 Task: Look for space in Rolândia, Brazil from 9th June, 2023 to 16th June, 2023 for 2 adults in price range Rs.8000 to Rs.16000. Place can be entire place with 2 bedrooms having 2 beds and 1 bathroom. Property type can be flat. Booking option can be shelf check-in. Required host language is Spanish.
Action: Mouse moved to (395, 76)
Screenshot: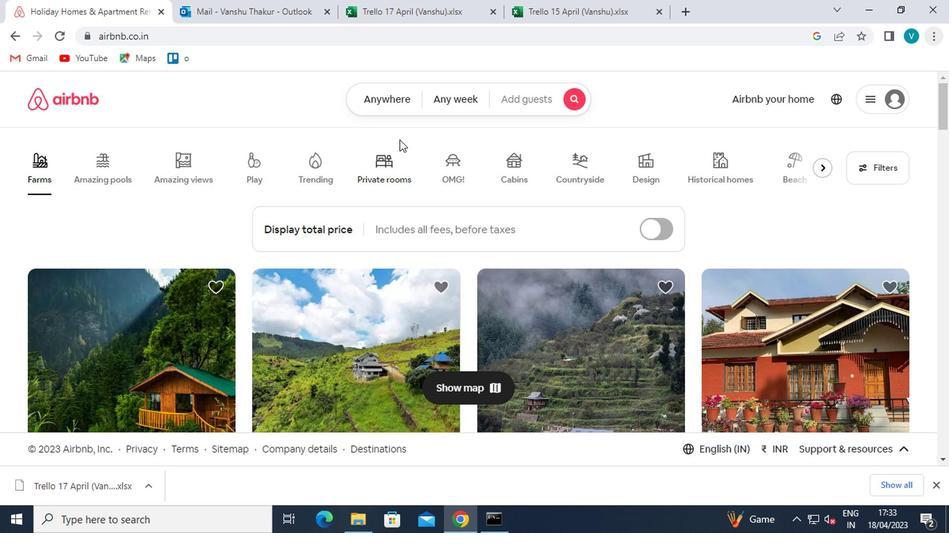 
Action: Mouse pressed left at (395, 76)
Screenshot: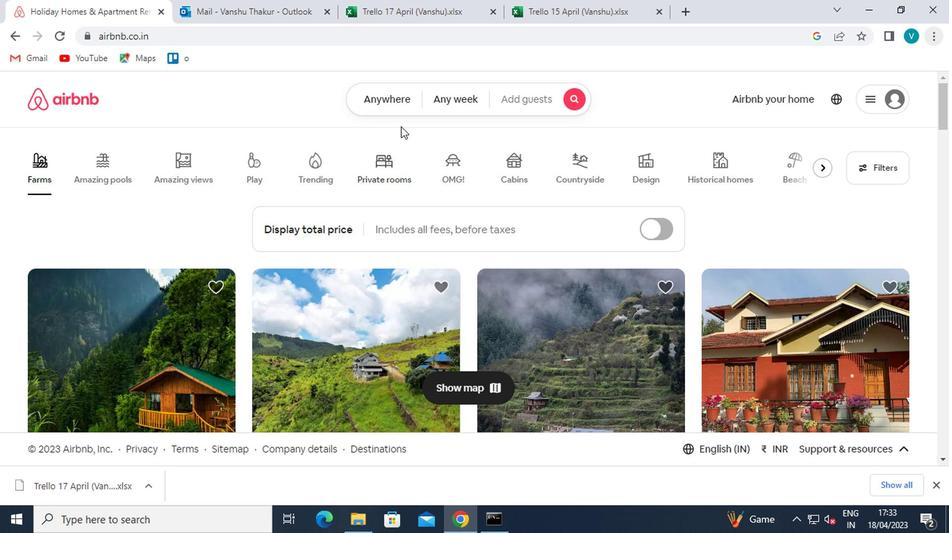 
Action: Mouse moved to (383, 95)
Screenshot: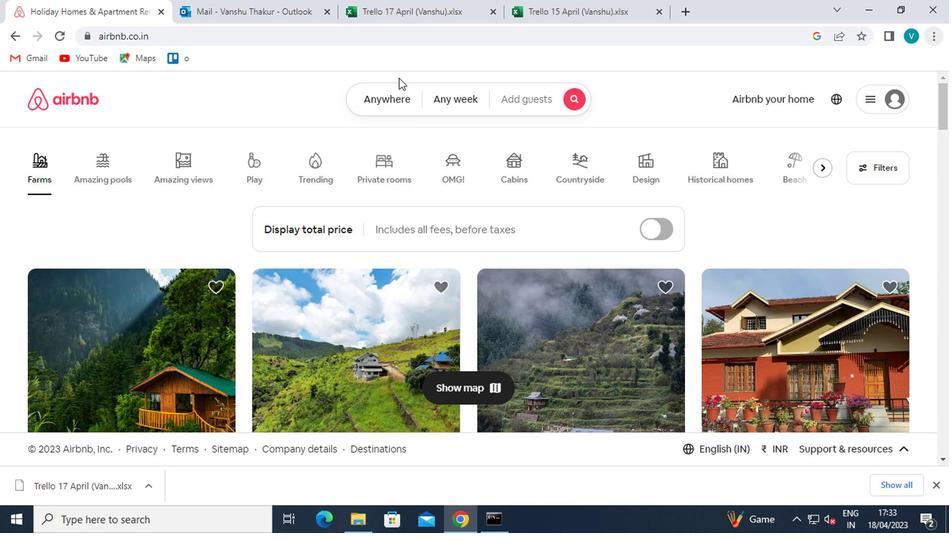
Action: Mouse pressed left at (383, 95)
Screenshot: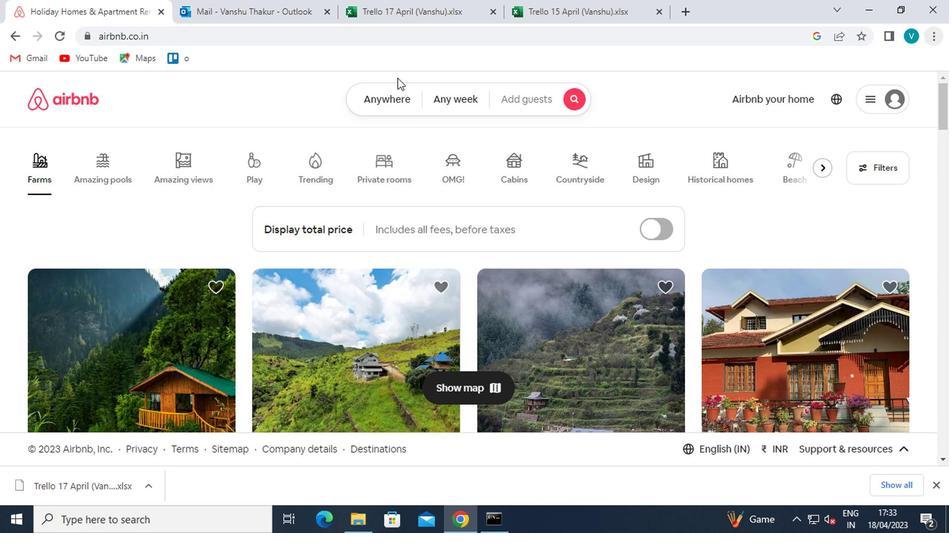 
Action: Mouse moved to (356, 153)
Screenshot: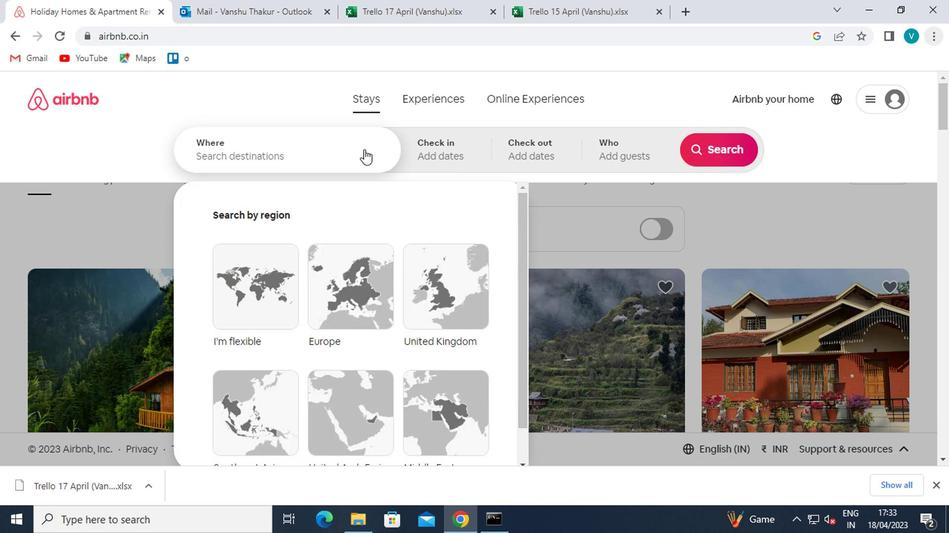 
Action: Mouse pressed left at (356, 153)
Screenshot: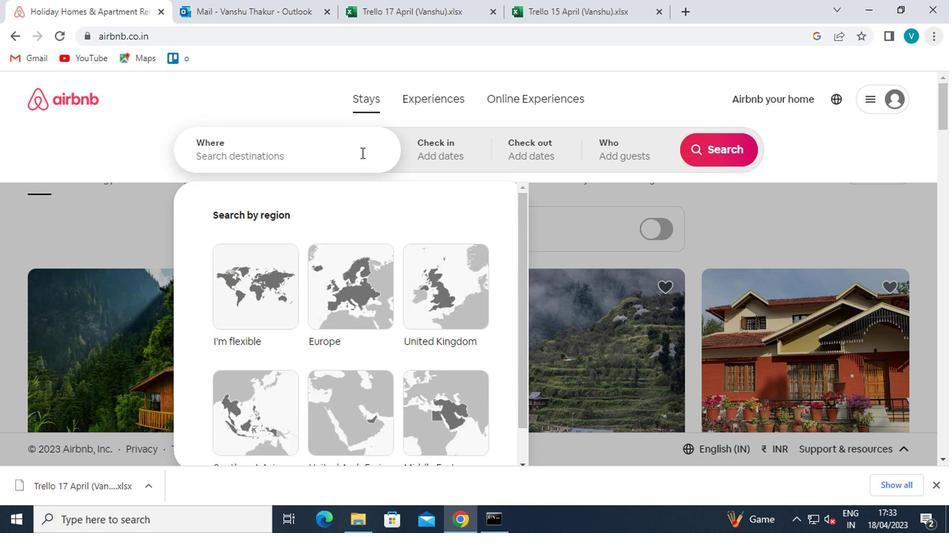 
Action: Key pressed <Key.shift>R
Screenshot: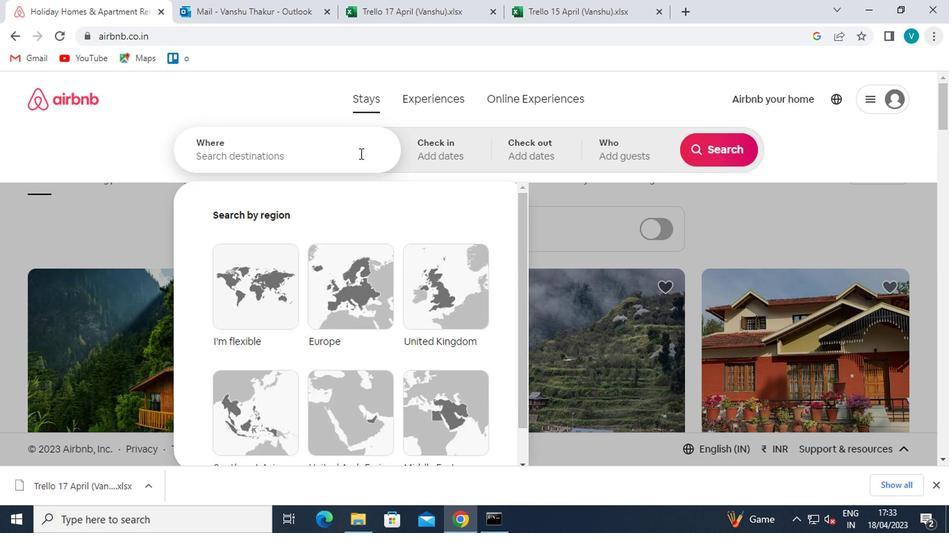 
Action: Mouse moved to (356, 153)
Screenshot: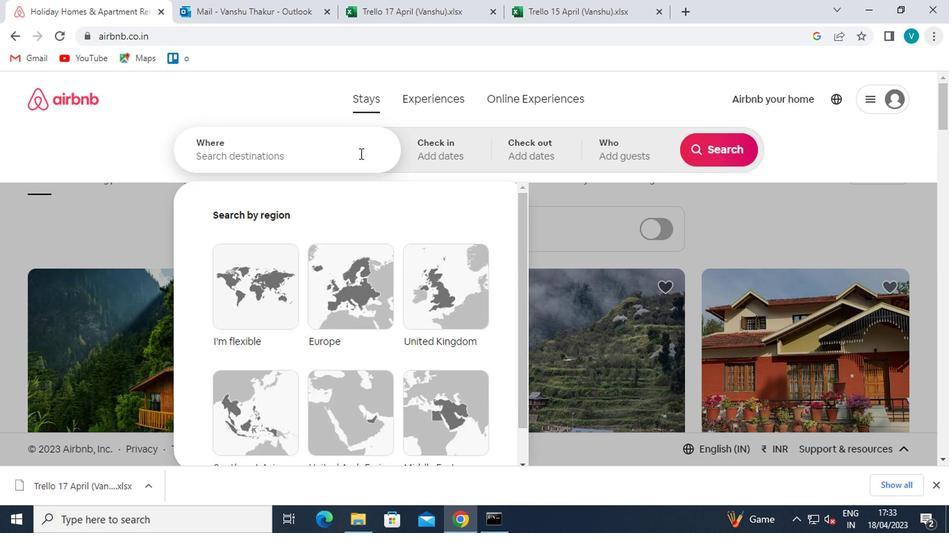
Action: Key pressed O
Screenshot: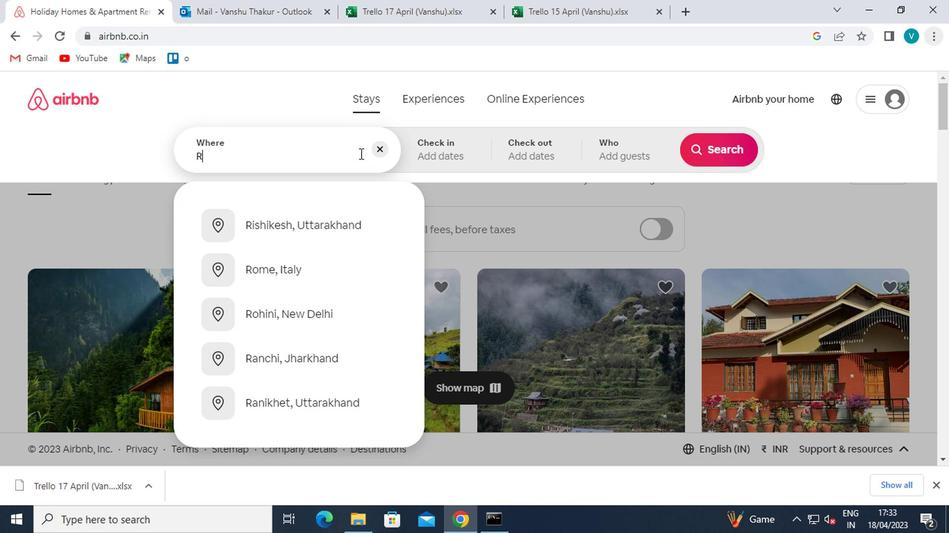 
Action: Mouse moved to (356, 153)
Screenshot: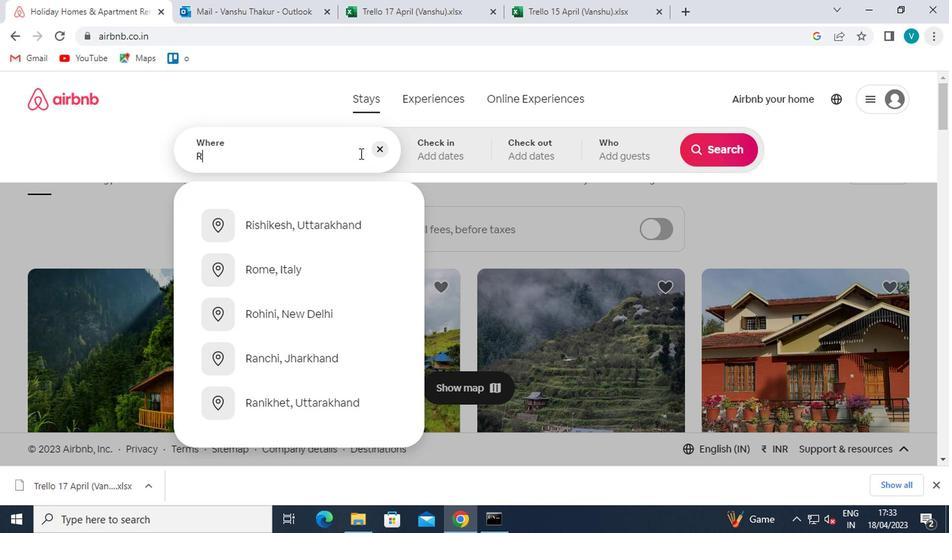 
Action: Key pressed LN<Key.backspace>
Screenshot: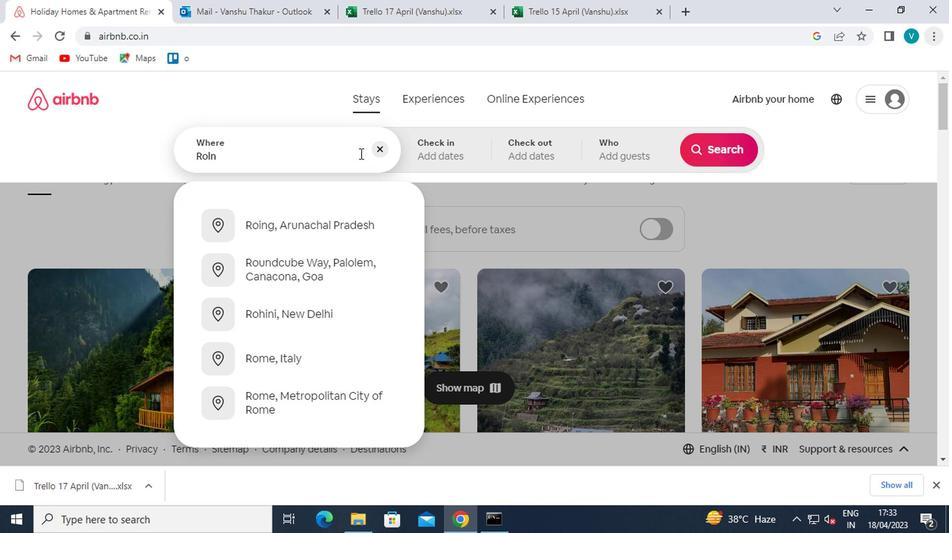 
Action: Mouse moved to (357, 153)
Screenshot: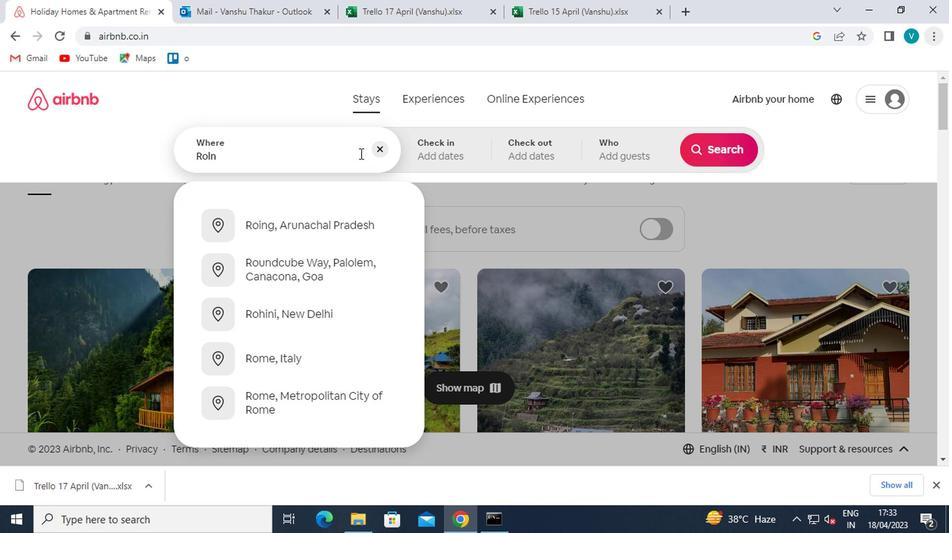 
Action: Key pressed AND
Screenshot: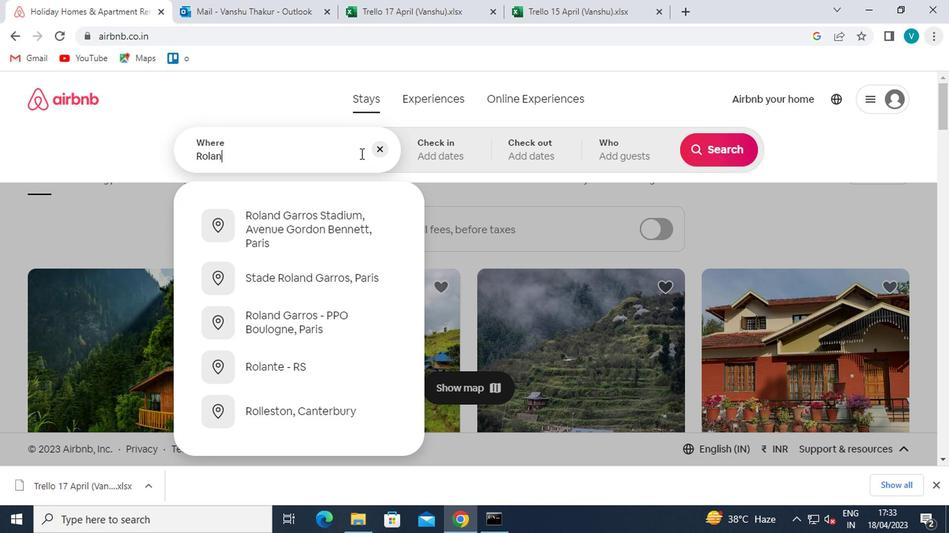 
Action: Mouse moved to (357, 152)
Screenshot: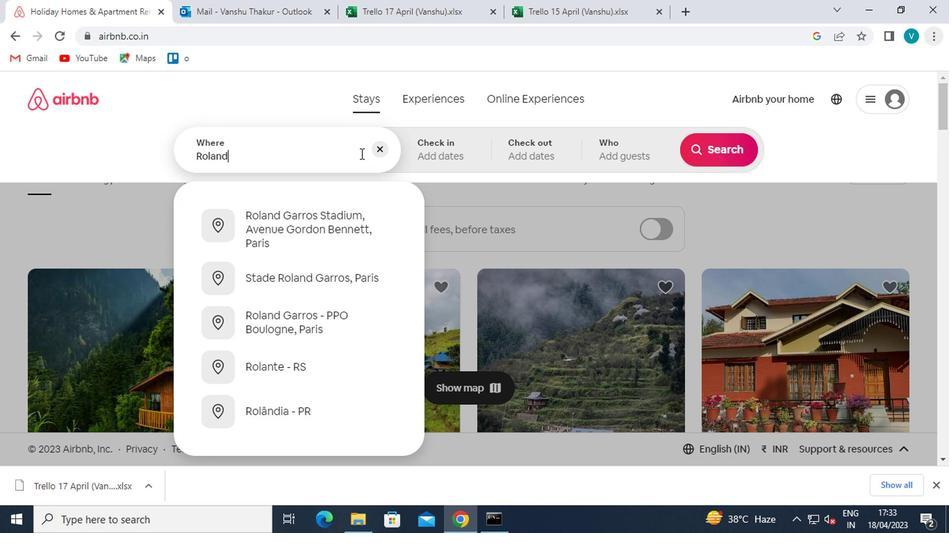 
Action: Key pressed IA
Screenshot: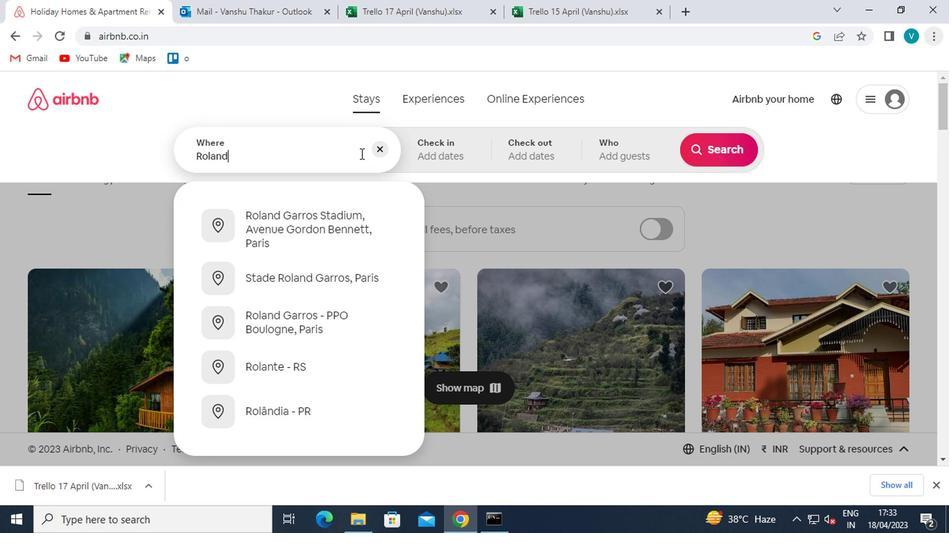 
Action: Mouse moved to (296, 221)
Screenshot: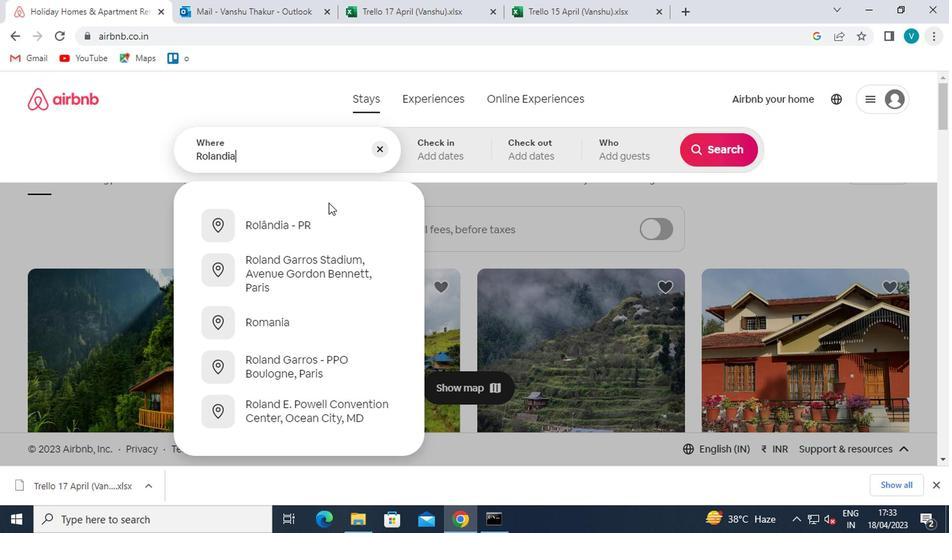 
Action: Mouse pressed left at (296, 221)
Screenshot: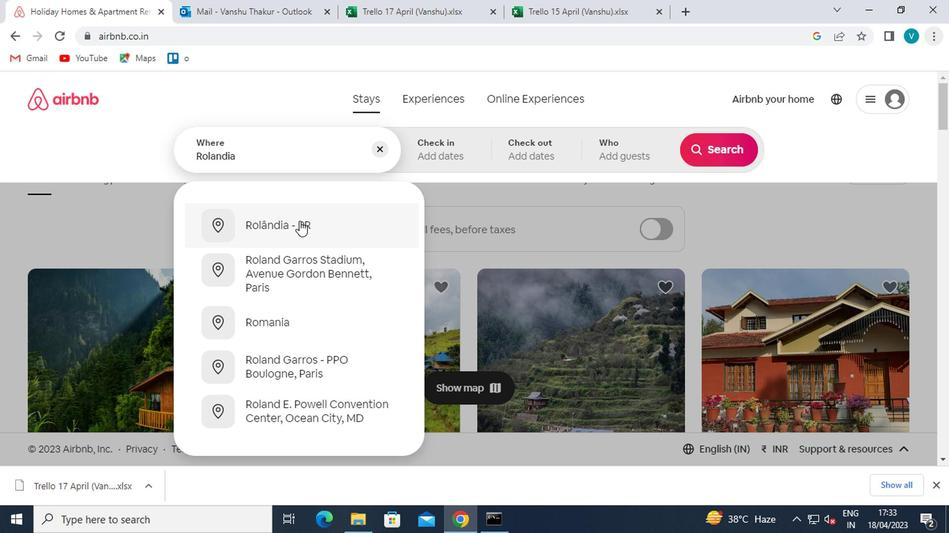 
Action: Mouse moved to (707, 269)
Screenshot: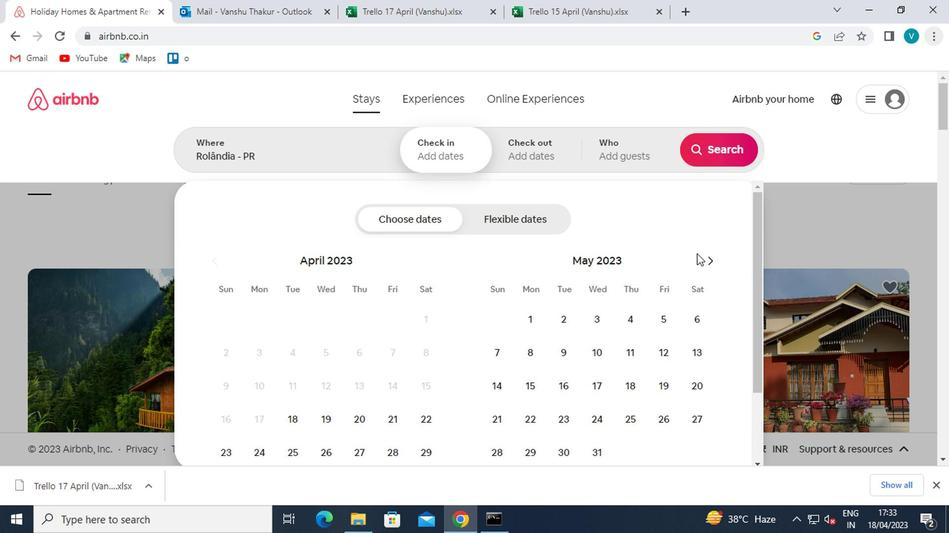 
Action: Mouse pressed left at (707, 269)
Screenshot: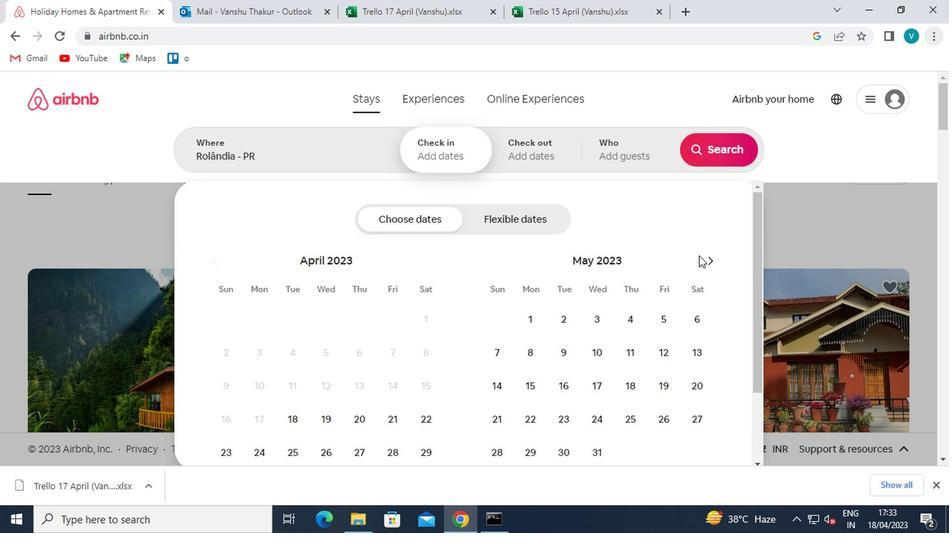 
Action: Mouse moved to (662, 357)
Screenshot: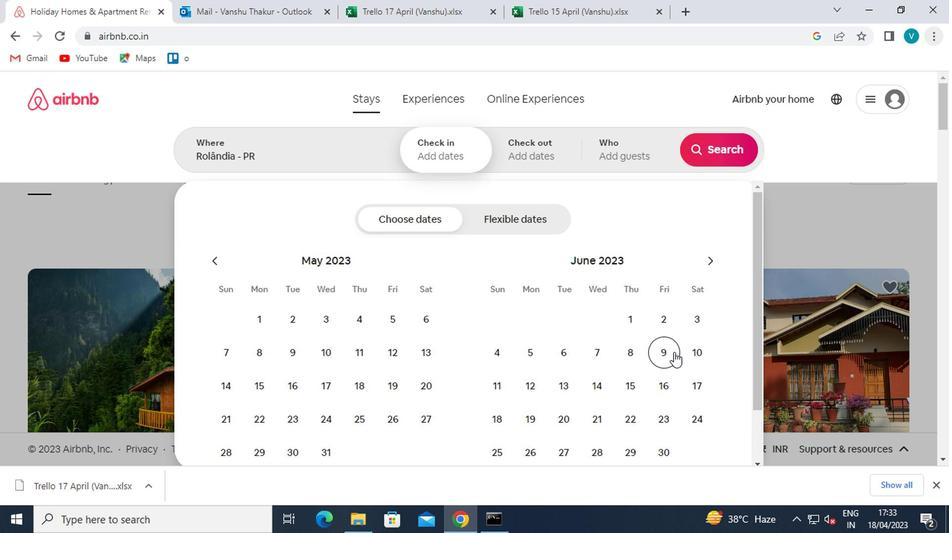 
Action: Mouse pressed left at (662, 357)
Screenshot: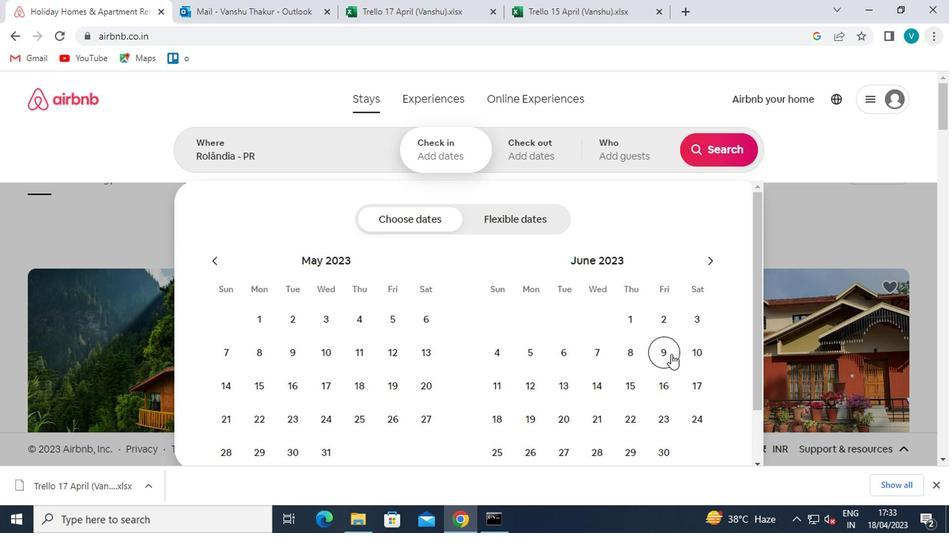 
Action: Mouse moved to (647, 379)
Screenshot: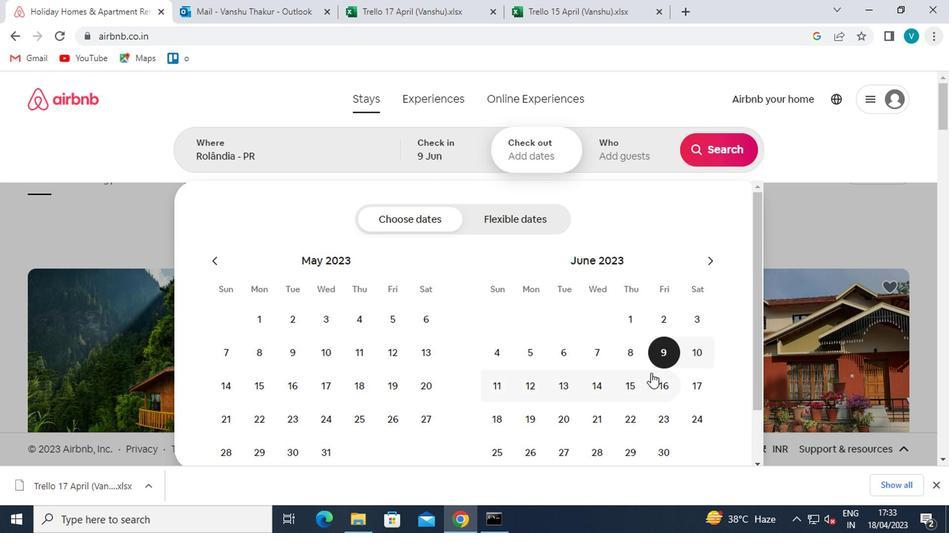 
Action: Mouse pressed left at (647, 379)
Screenshot: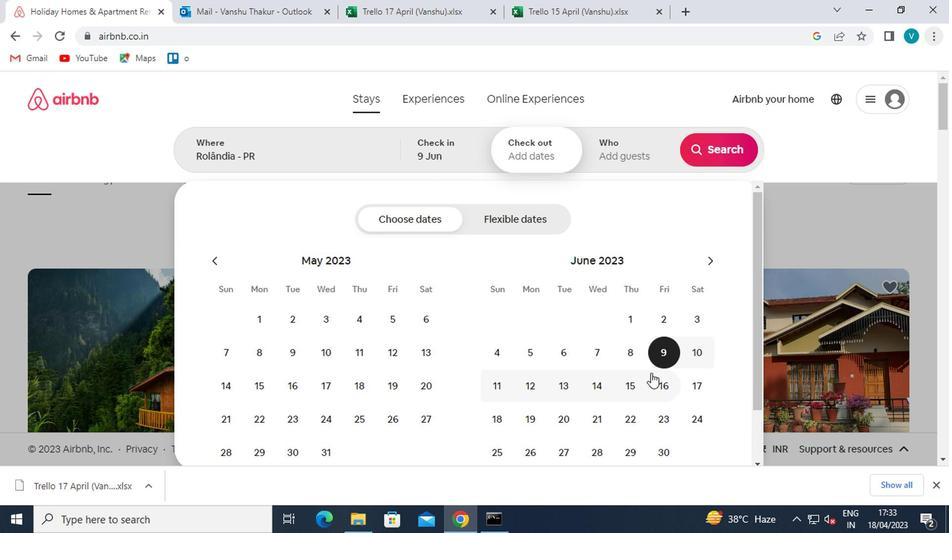
Action: Mouse moved to (653, 166)
Screenshot: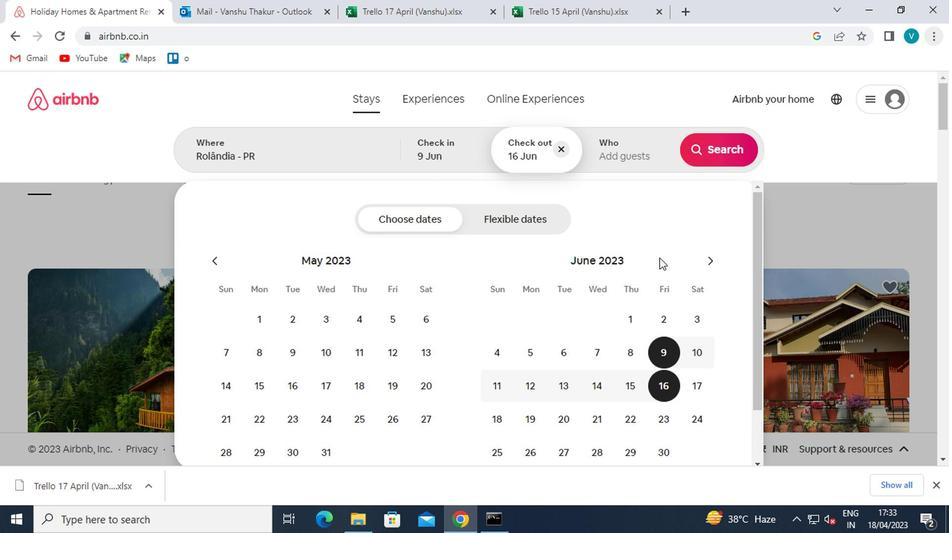 
Action: Mouse pressed left at (653, 166)
Screenshot: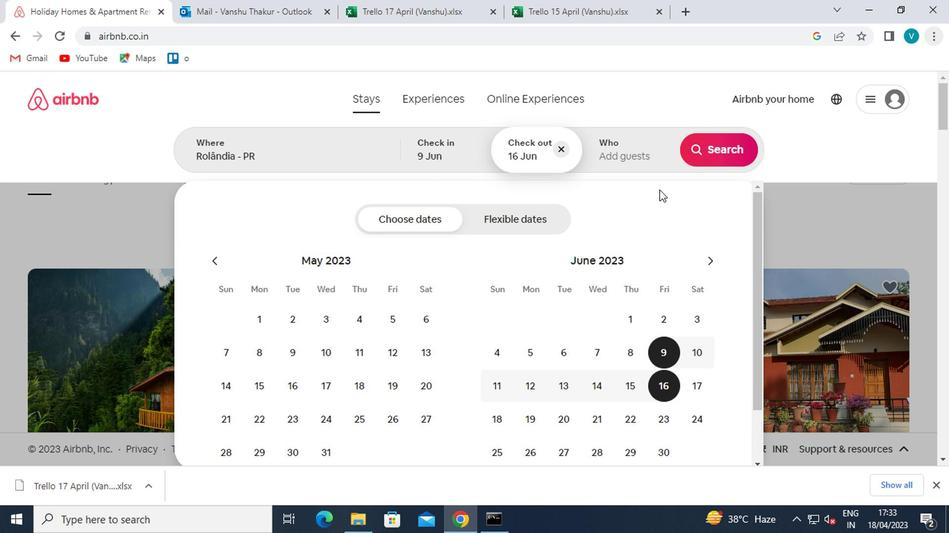 
Action: Mouse moved to (715, 223)
Screenshot: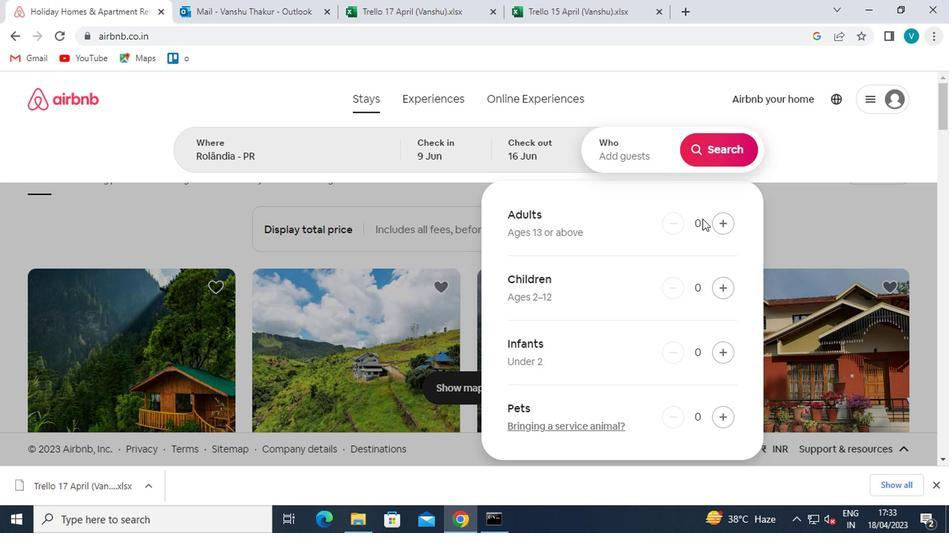 
Action: Mouse pressed left at (715, 223)
Screenshot: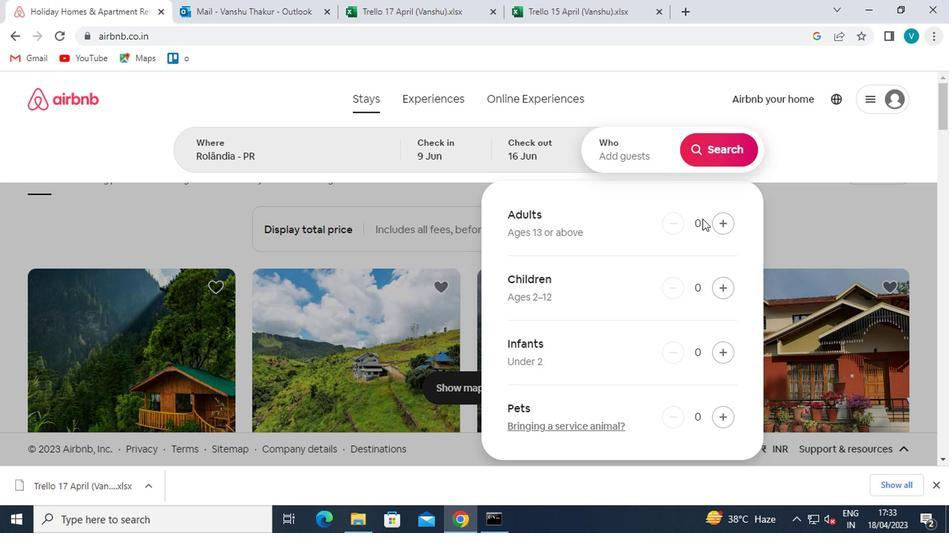 
Action: Mouse moved to (716, 224)
Screenshot: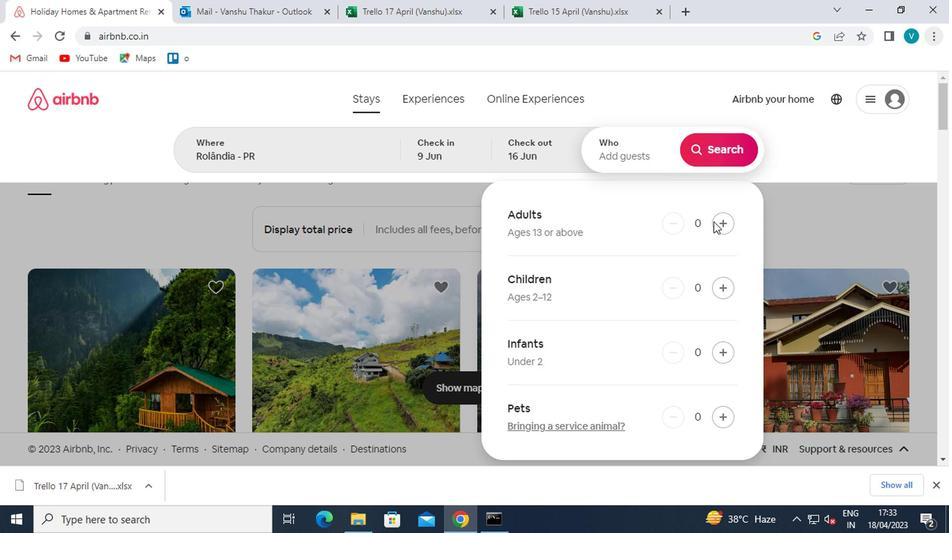 
Action: Mouse pressed left at (716, 224)
Screenshot: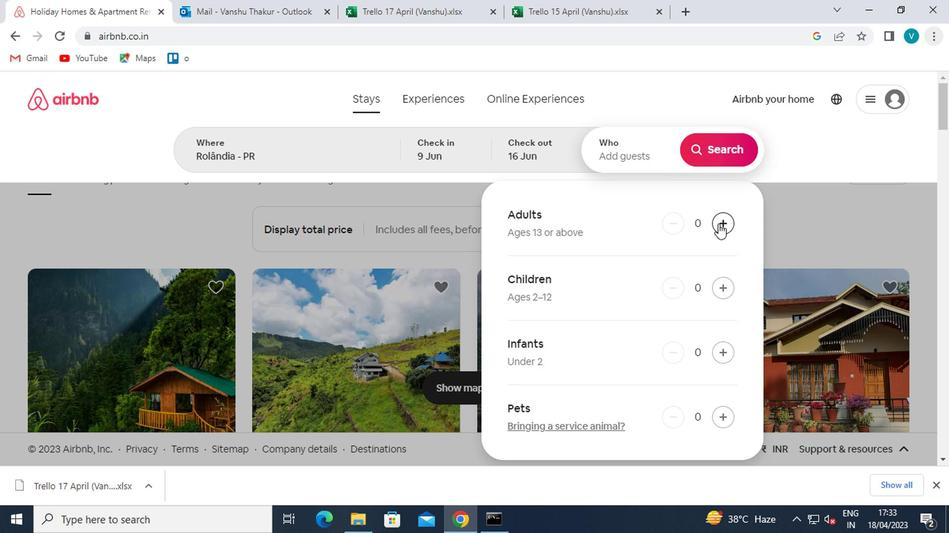 
Action: Mouse moved to (722, 146)
Screenshot: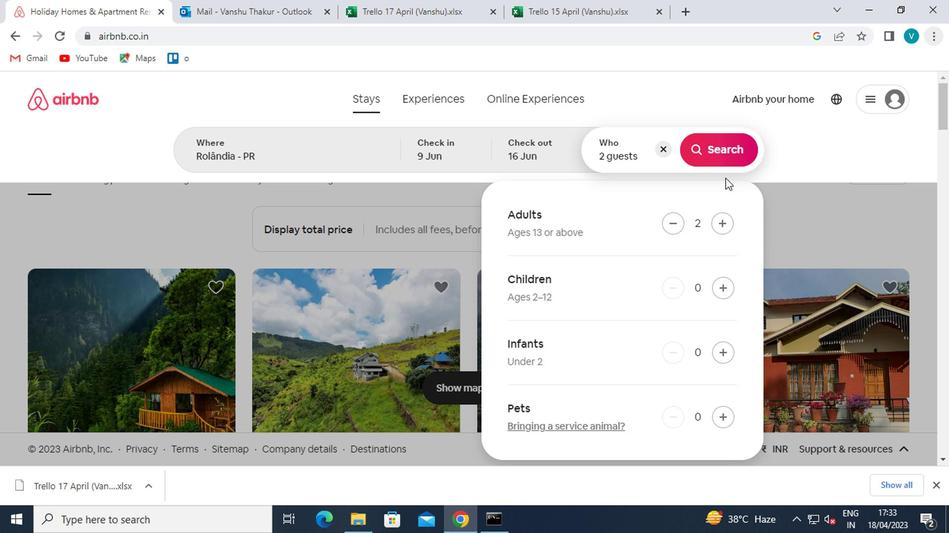 
Action: Mouse pressed left at (722, 146)
Screenshot: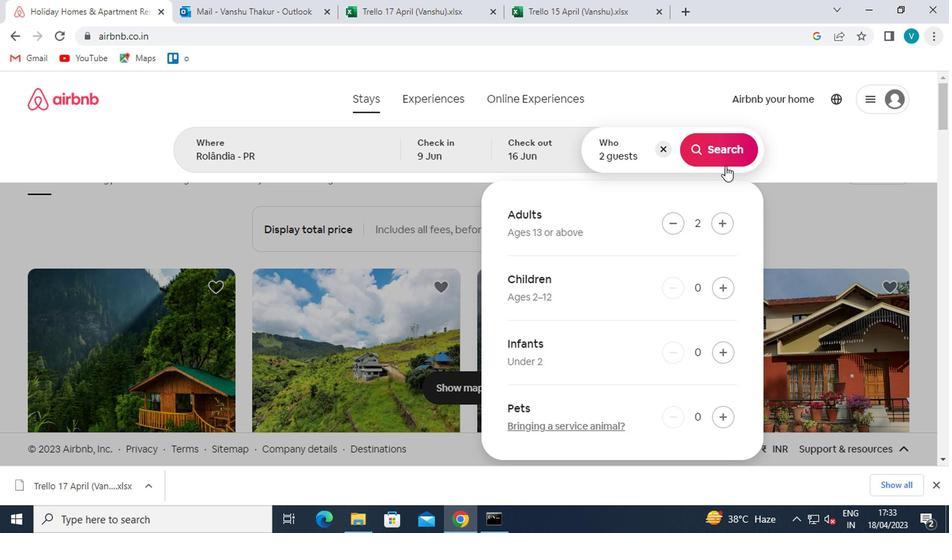 
Action: Mouse moved to (866, 151)
Screenshot: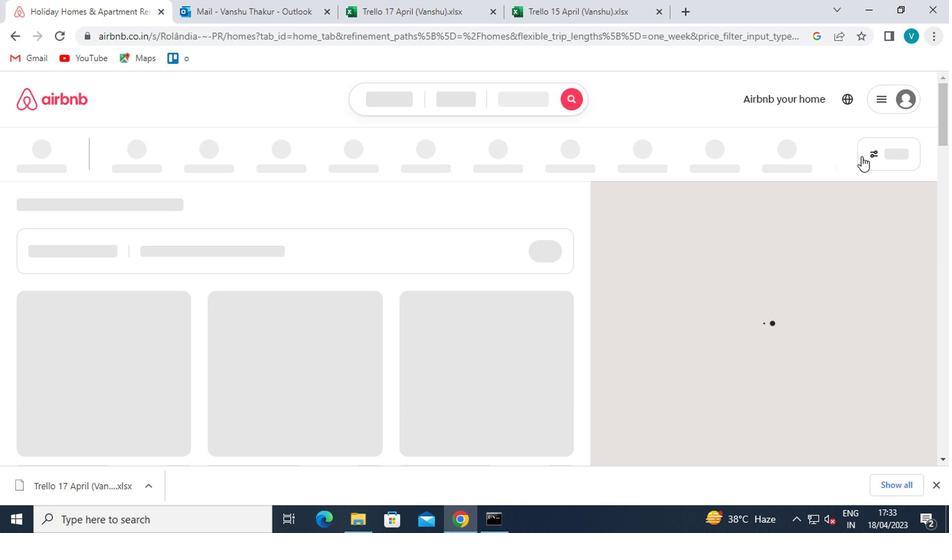 
Action: Mouse pressed left at (866, 151)
Screenshot: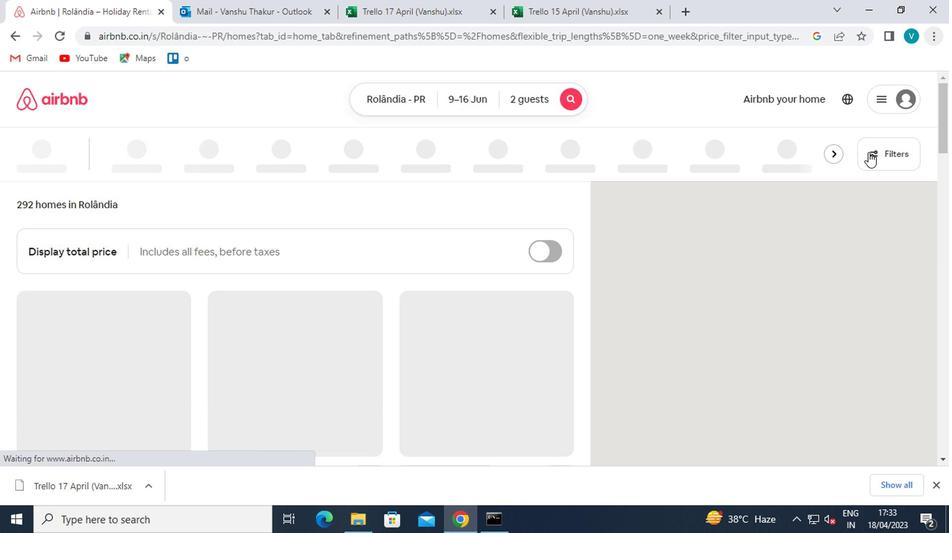 
Action: Mouse moved to (289, 363)
Screenshot: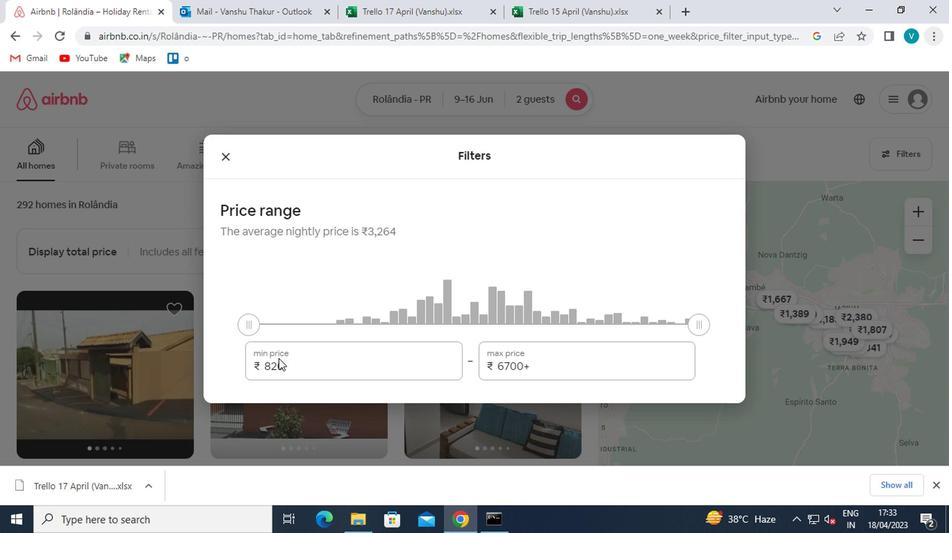 
Action: Mouse pressed left at (289, 363)
Screenshot: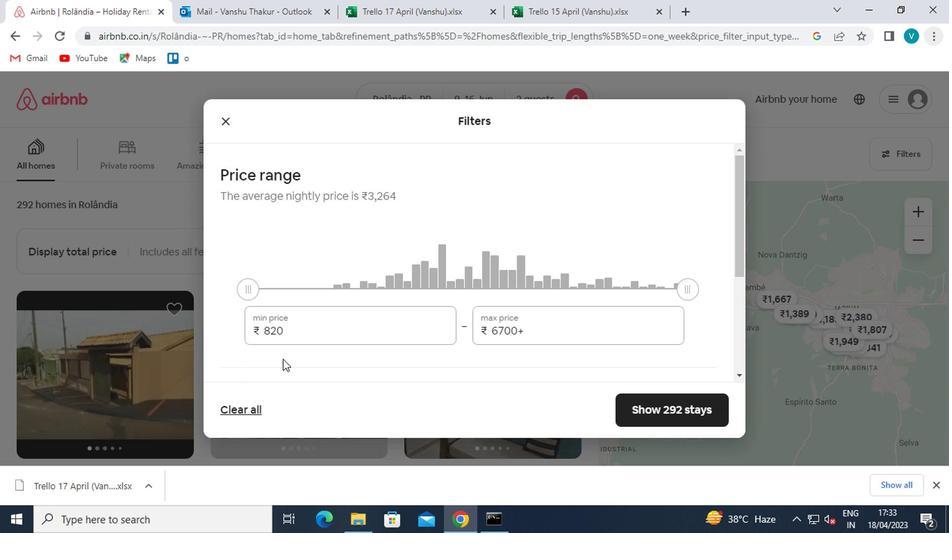 
Action: Mouse moved to (309, 334)
Screenshot: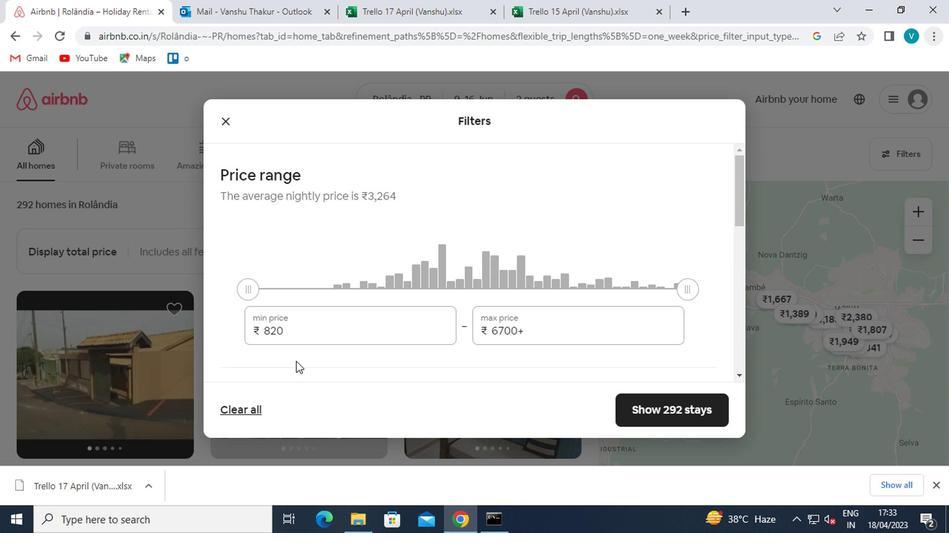 
Action: Mouse pressed left at (309, 334)
Screenshot: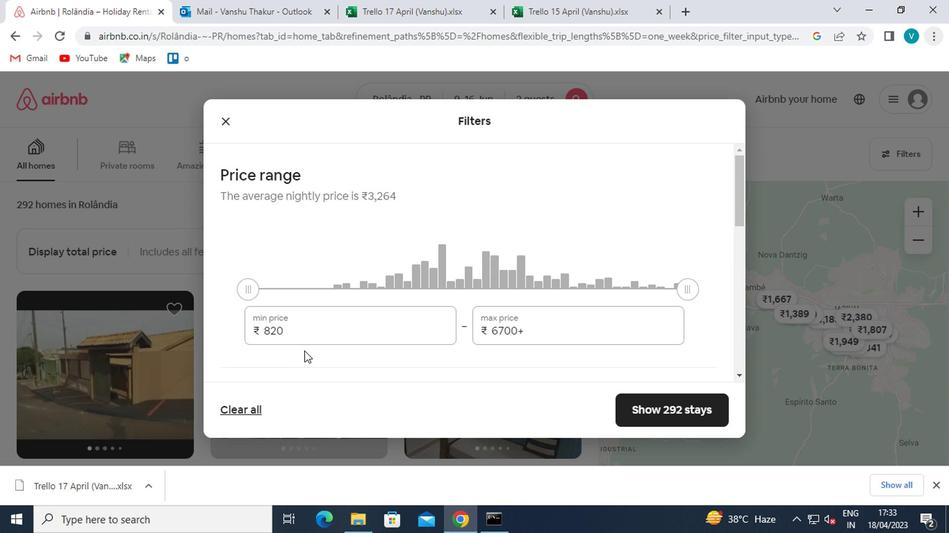 
Action: Mouse moved to (309, 333)
Screenshot: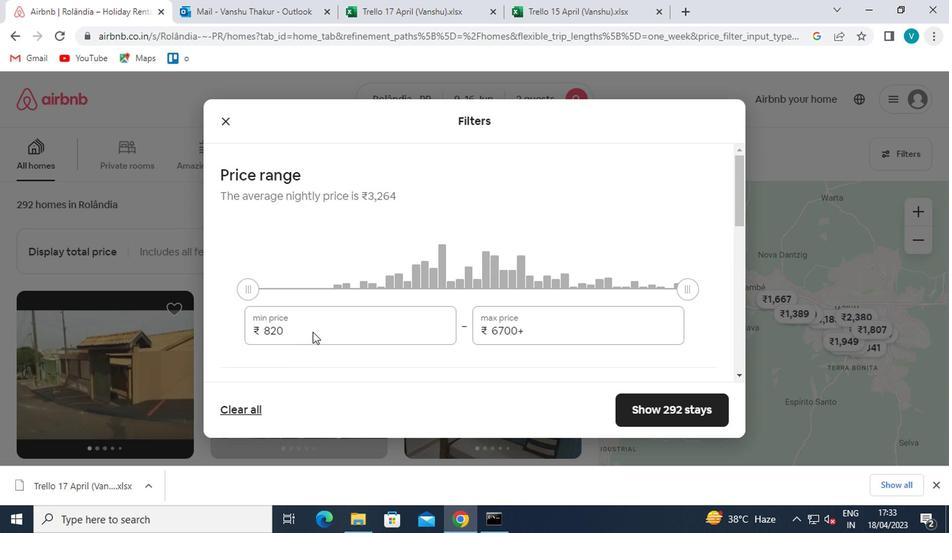 
Action: Key pressed <Key.backspace>
Screenshot: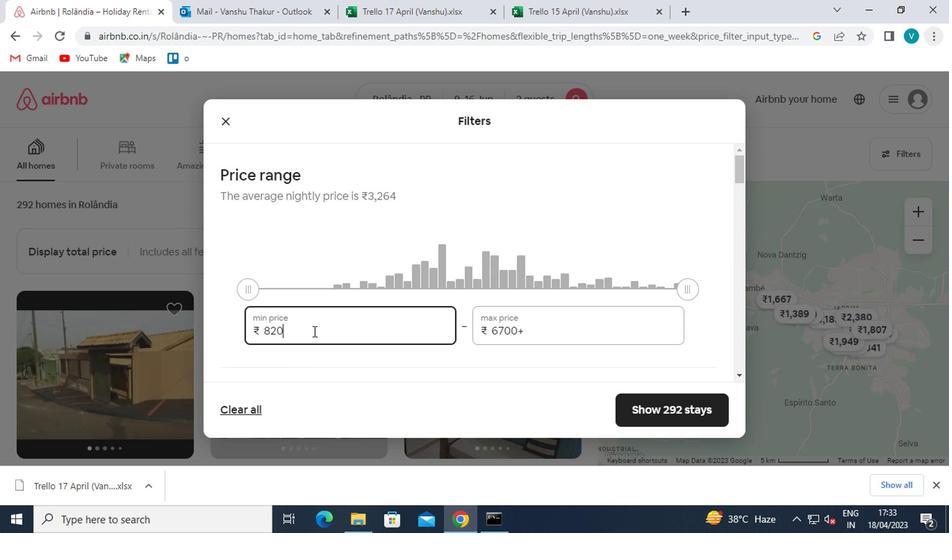 
Action: Mouse moved to (310, 333)
Screenshot: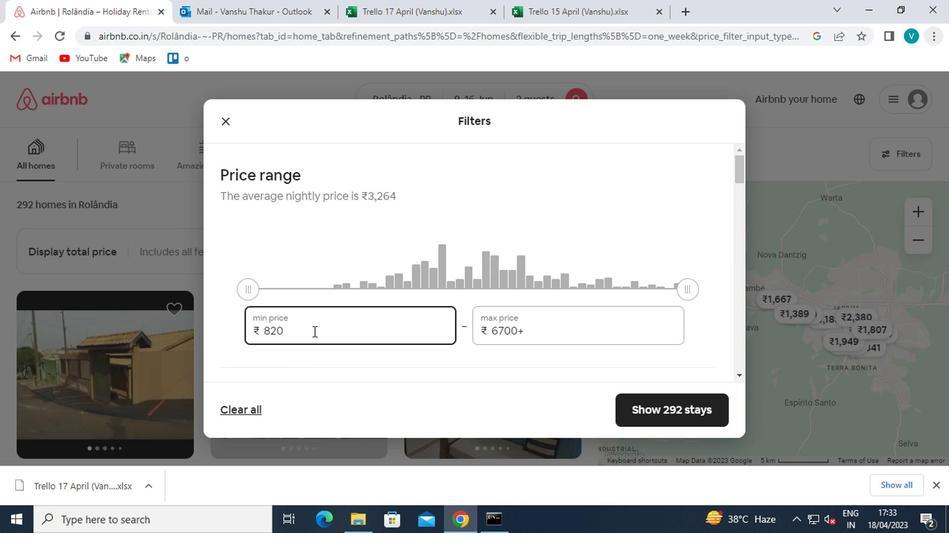 
Action: Key pressed <Key.backspace><Key.backspace>8000
Screenshot: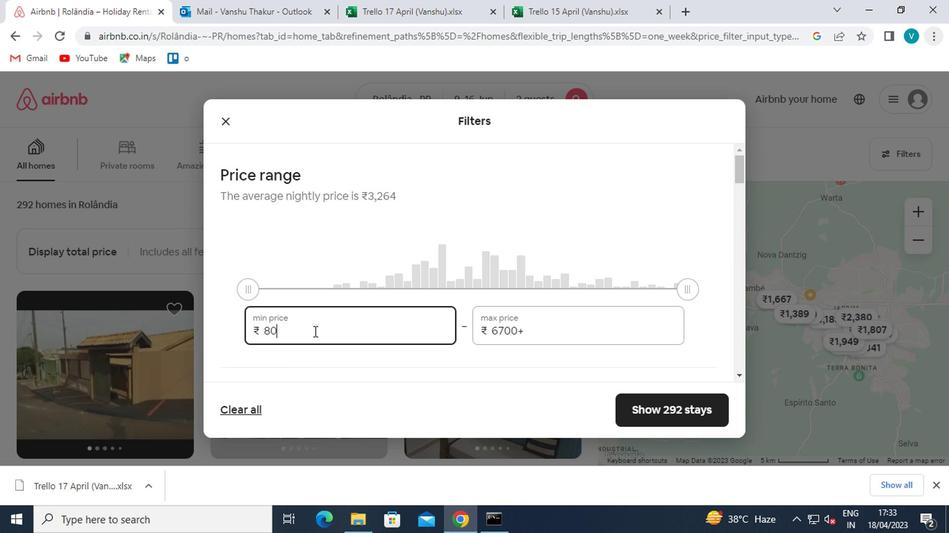 
Action: Mouse moved to (518, 333)
Screenshot: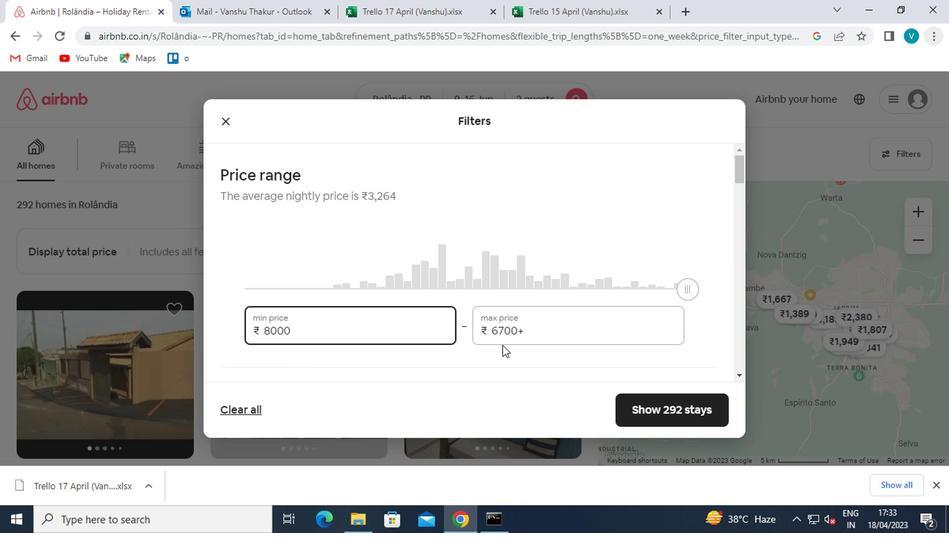 
Action: Mouse pressed left at (518, 333)
Screenshot: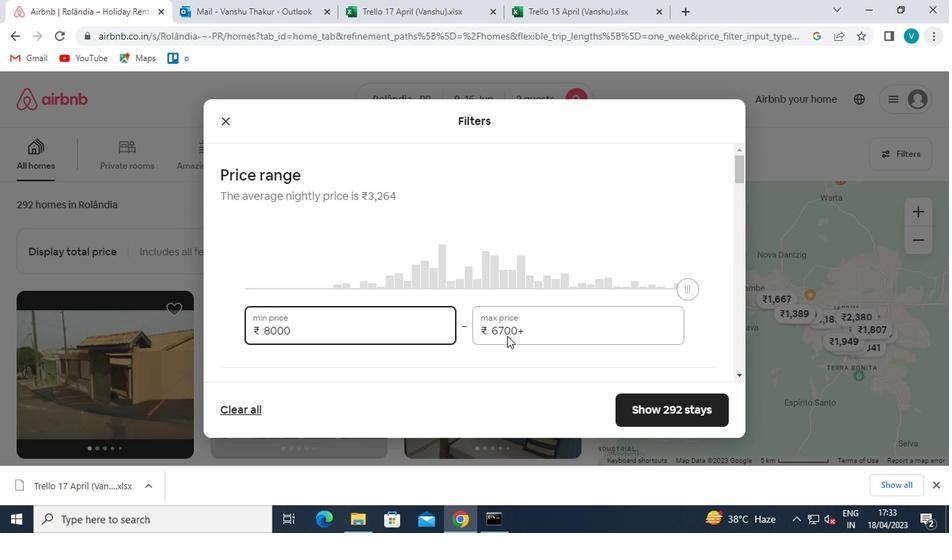 
Action: Mouse moved to (526, 333)
Screenshot: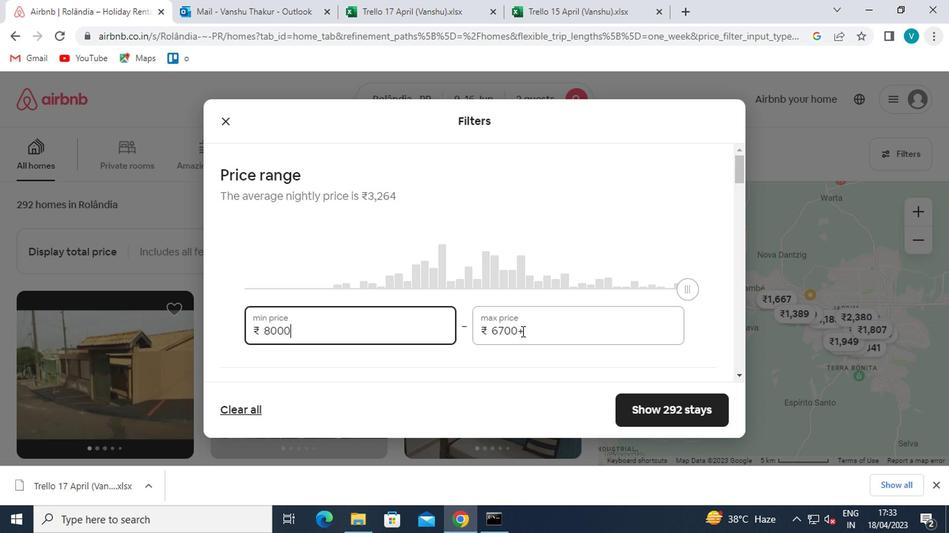 
Action: Key pressed <Key.backspace><Key.backspace><Key.backspace><Key.backspace><Key.backspace>16000
Screenshot: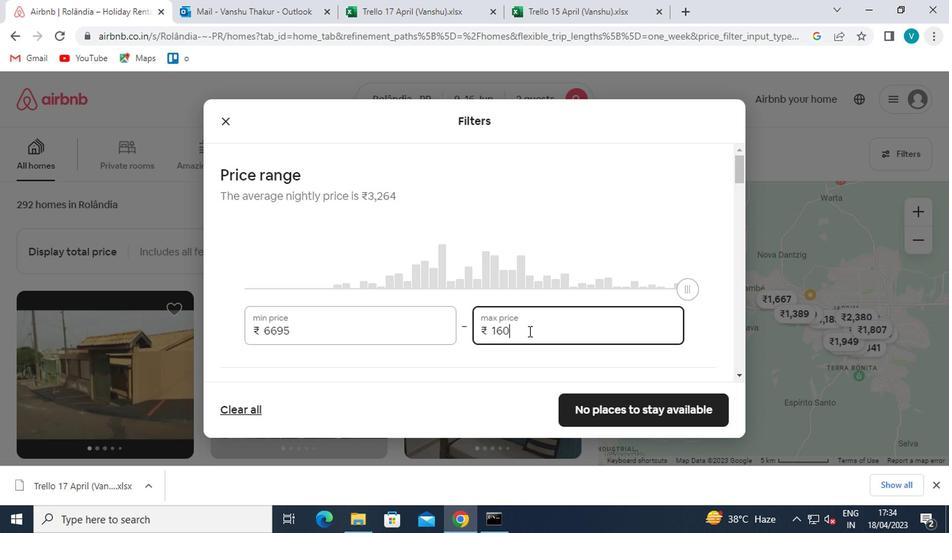 
Action: Mouse moved to (528, 351)
Screenshot: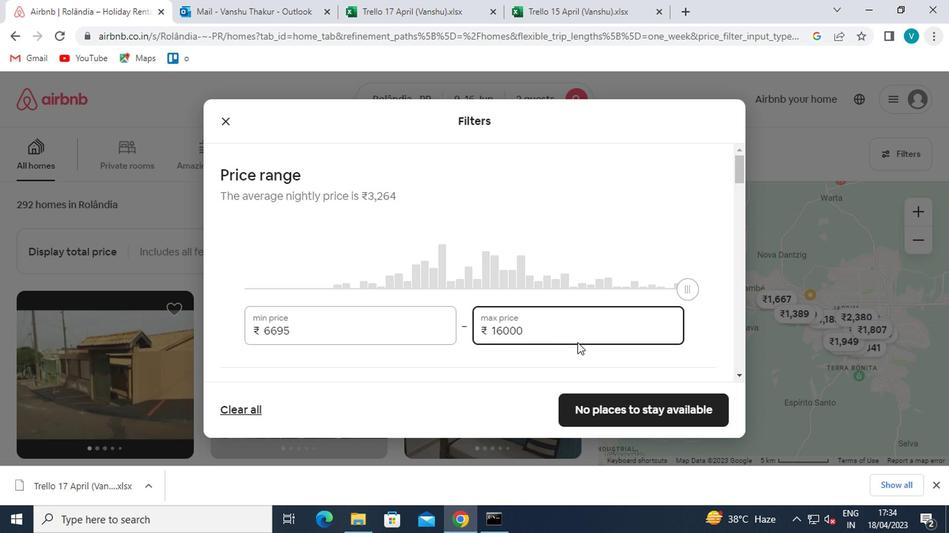 
Action: Mouse scrolled (528, 350) with delta (0, 0)
Screenshot: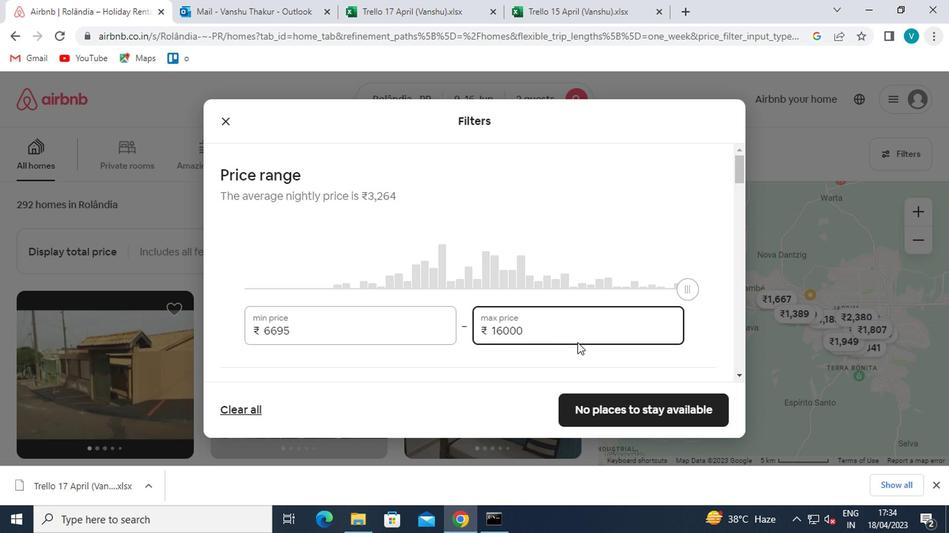 
Action: Mouse moved to (527, 351)
Screenshot: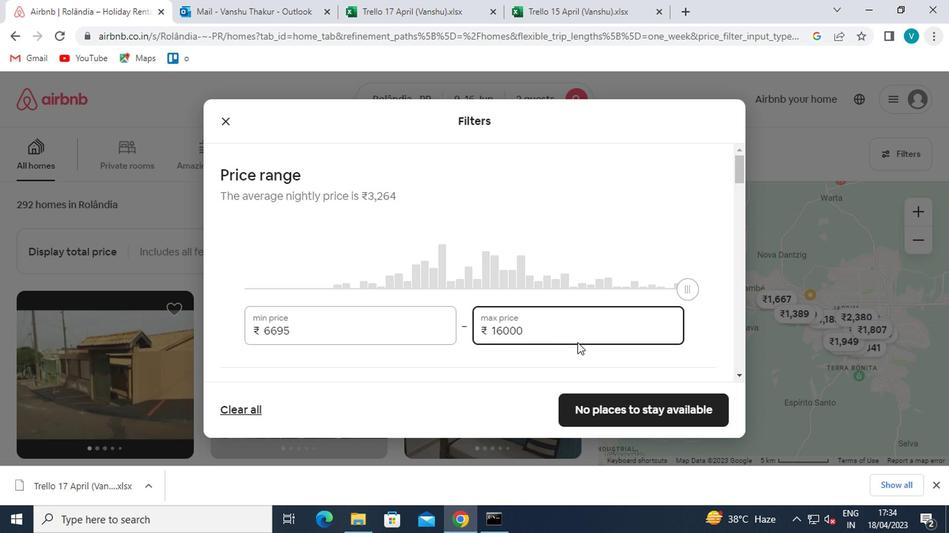 
Action: Mouse scrolled (527, 350) with delta (0, 0)
Screenshot: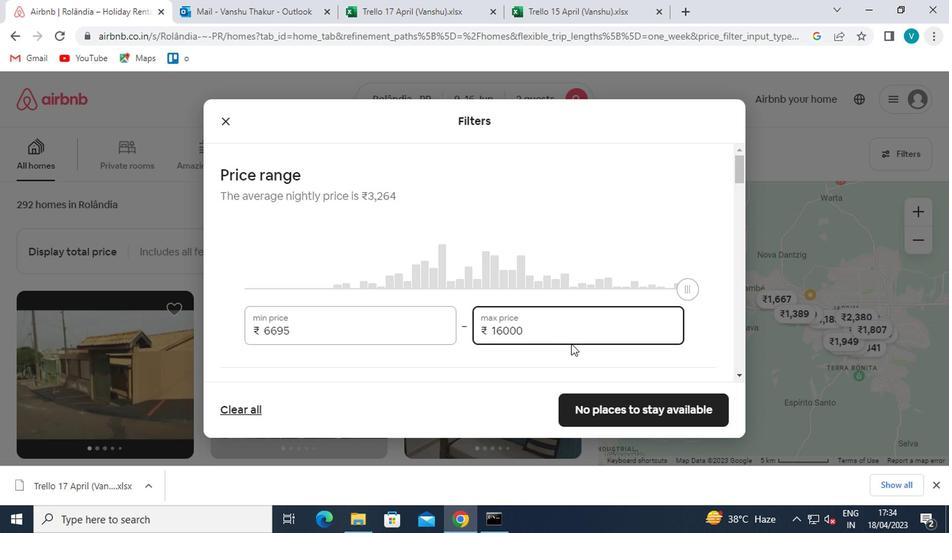 
Action: Mouse moved to (527, 351)
Screenshot: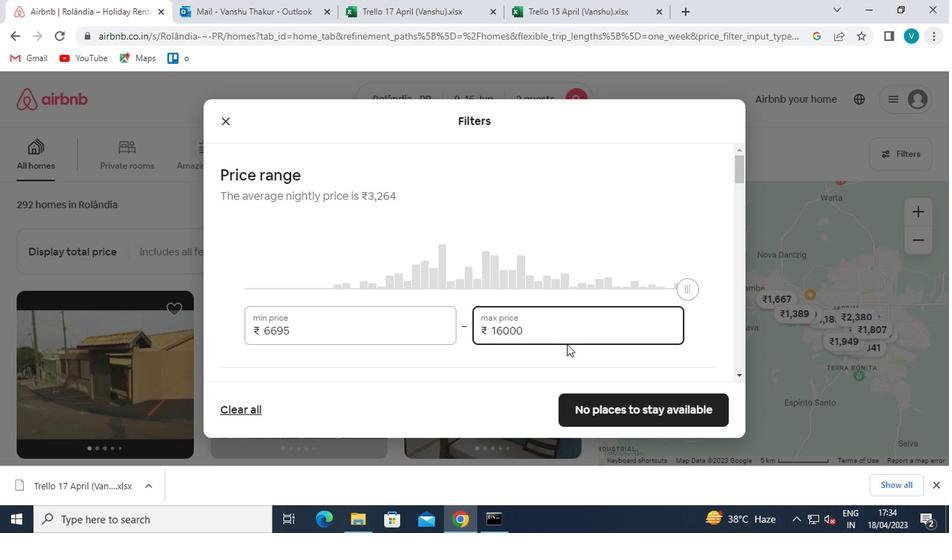 
Action: Mouse scrolled (527, 350) with delta (0, 0)
Screenshot: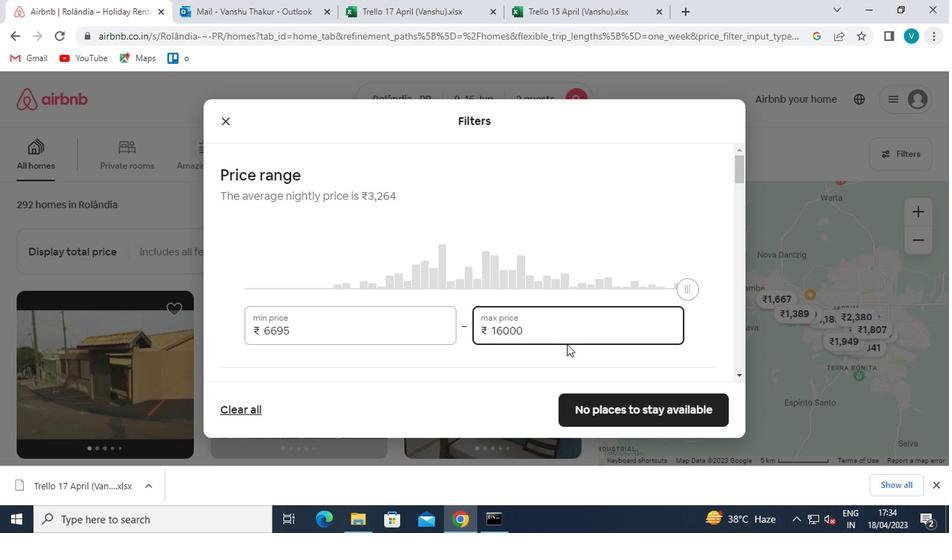 
Action: Mouse moved to (221, 235)
Screenshot: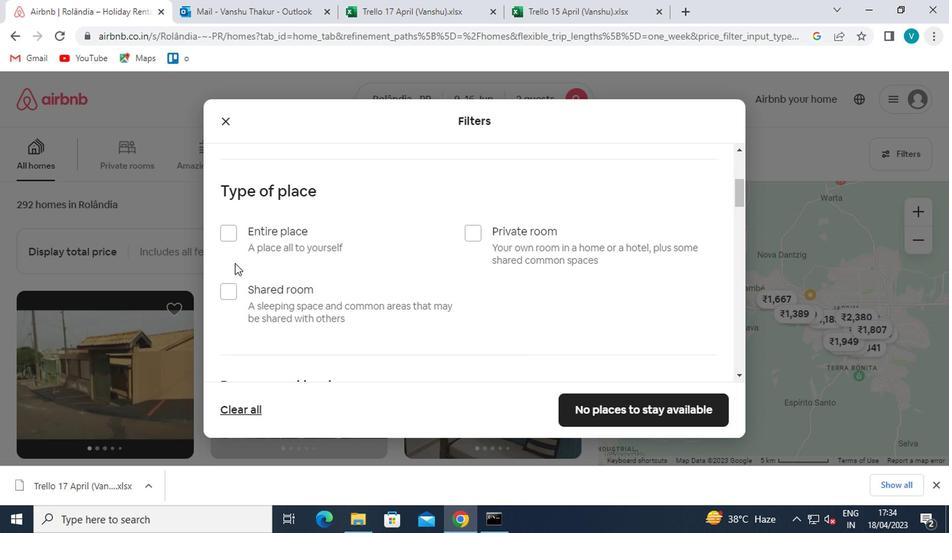 
Action: Mouse pressed left at (221, 235)
Screenshot: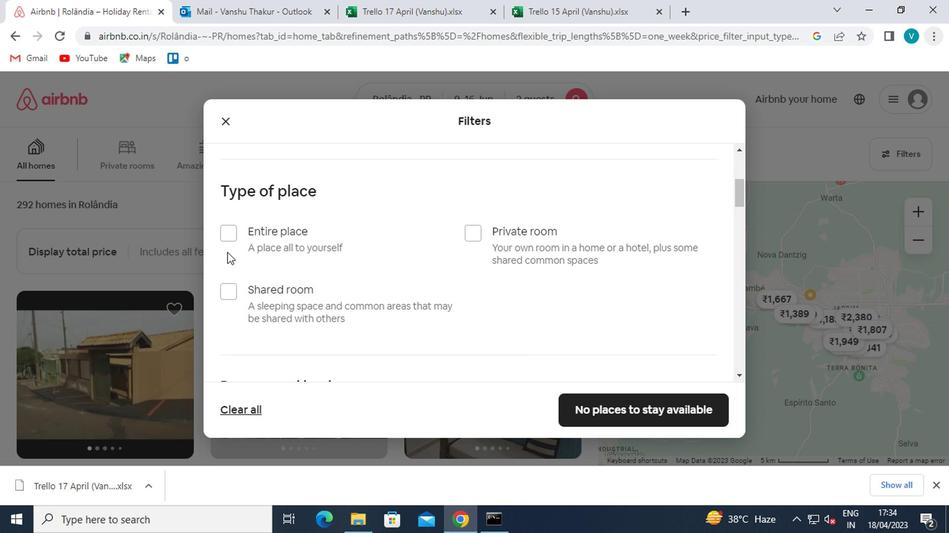 
Action: Mouse moved to (327, 293)
Screenshot: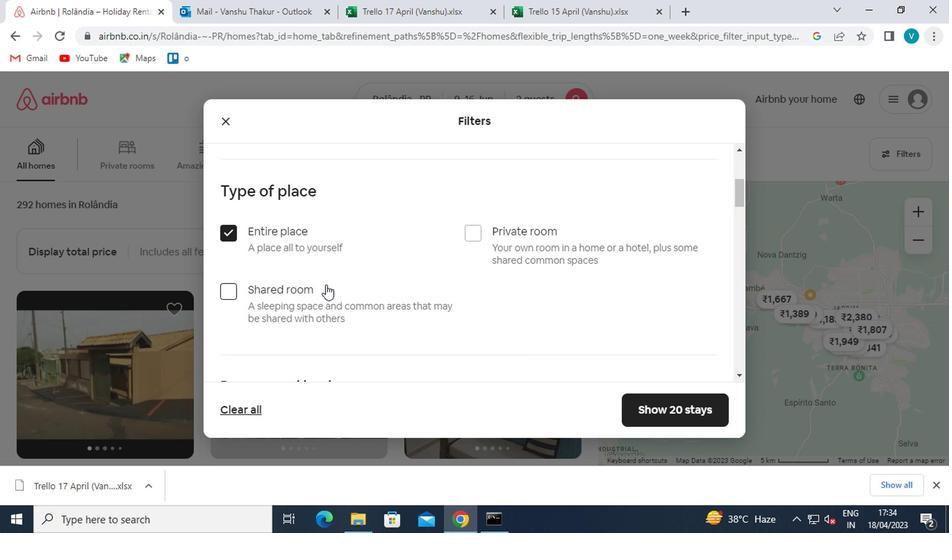 
Action: Mouse scrolled (327, 292) with delta (0, 0)
Screenshot: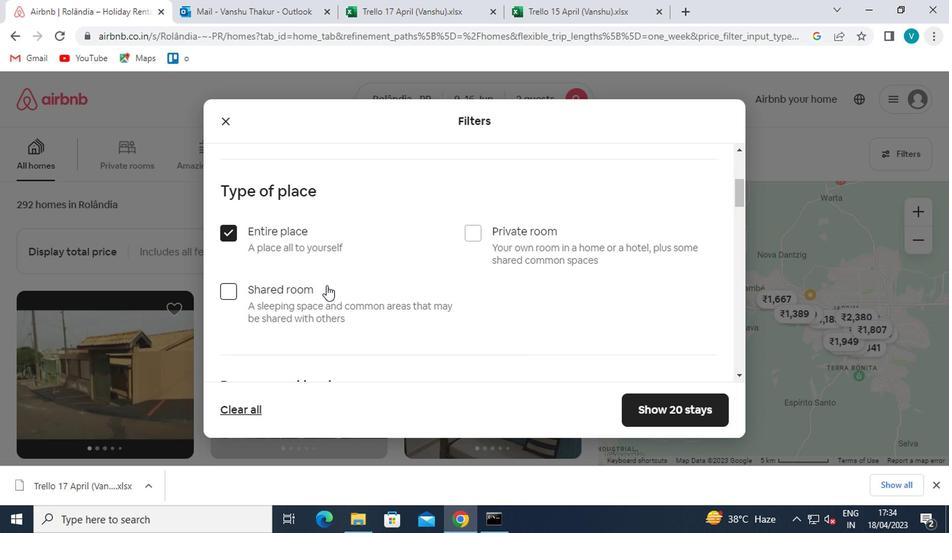 
Action: Mouse moved to (327, 293)
Screenshot: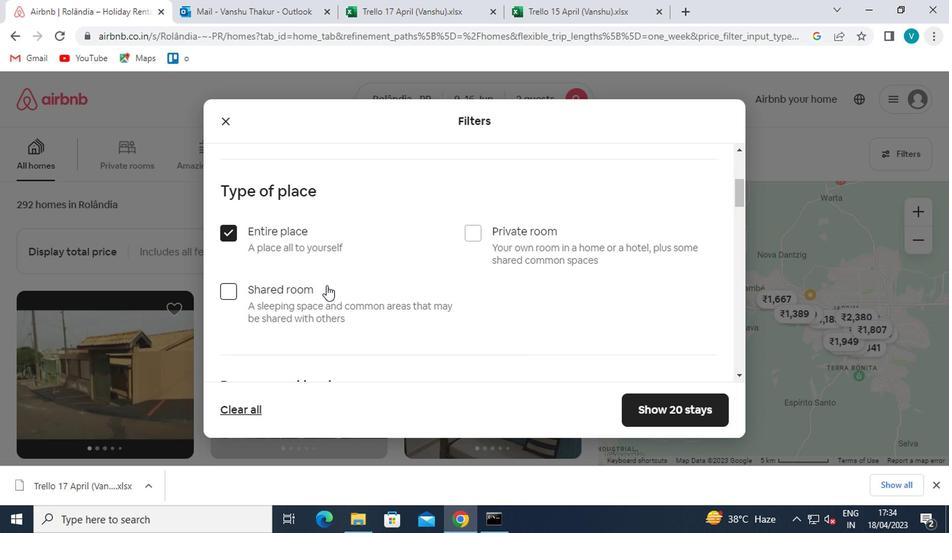 
Action: Mouse scrolled (327, 293) with delta (0, 0)
Screenshot: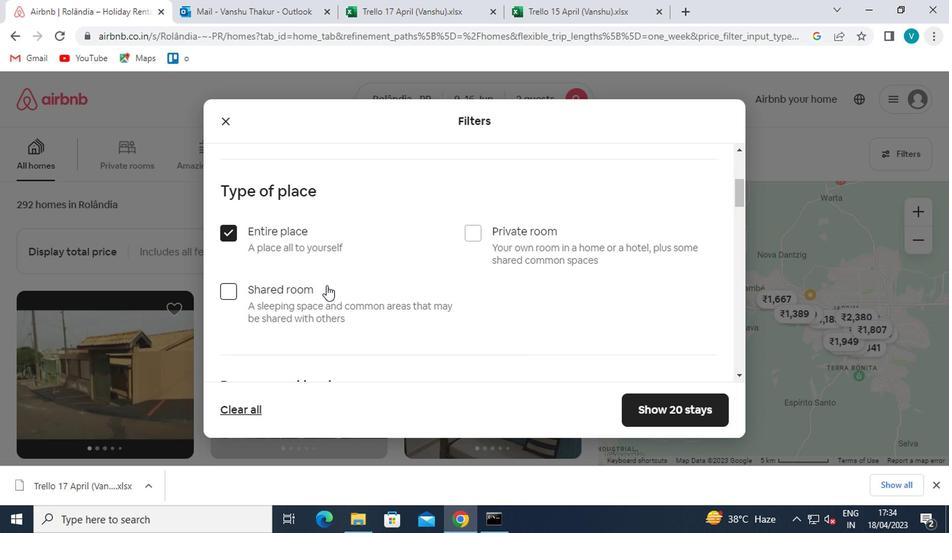 
Action: Mouse moved to (328, 295)
Screenshot: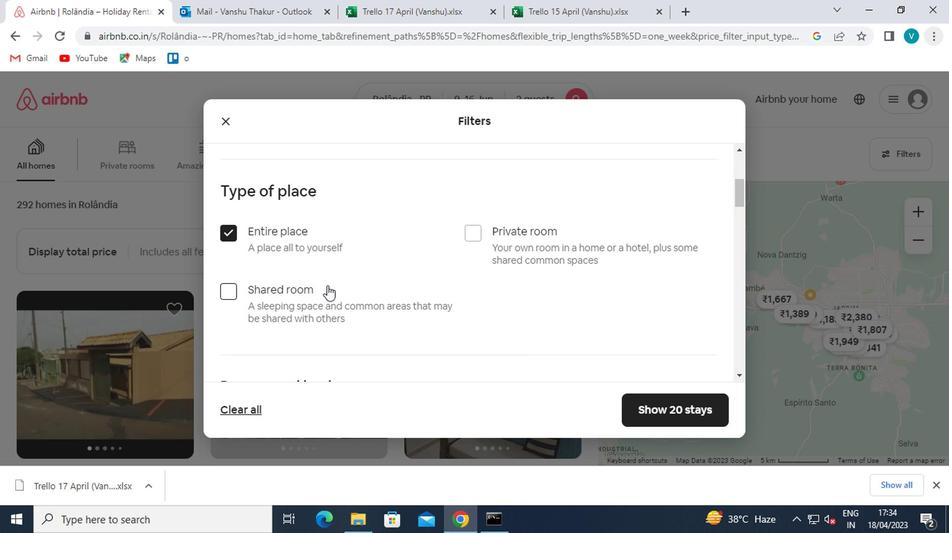 
Action: Mouse scrolled (328, 294) with delta (0, 0)
Screenshot: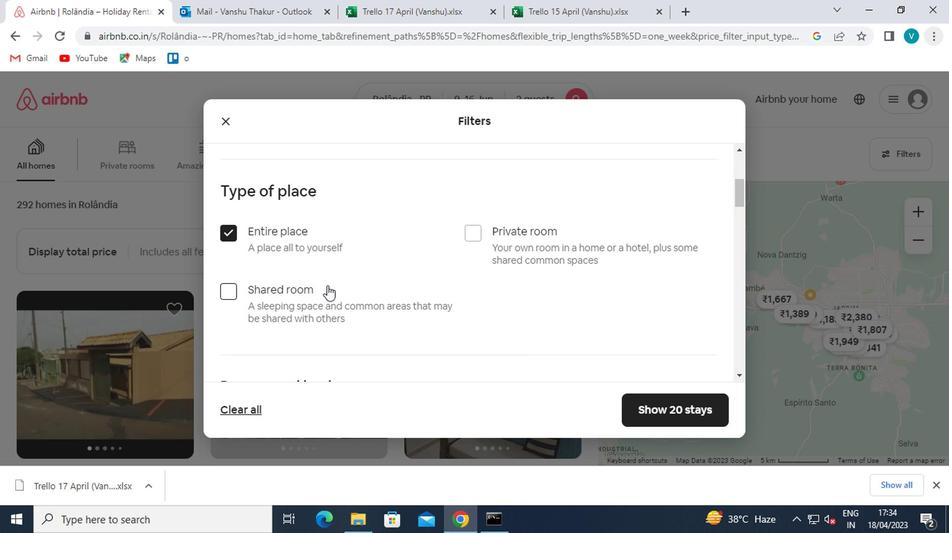 
Action: Mouse moved to (353, 265)
Screenshot: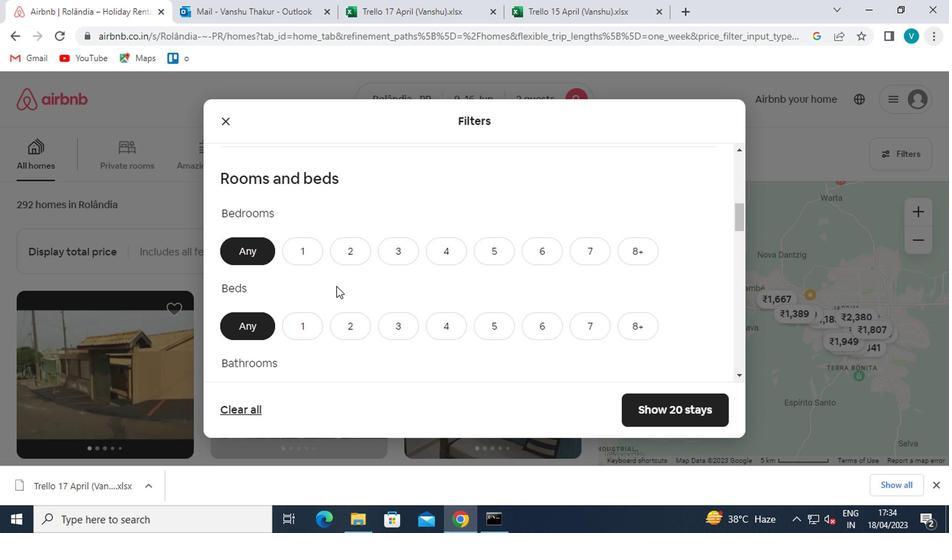 
Action: Mouse pressed left at (353, 265)
Screenshot: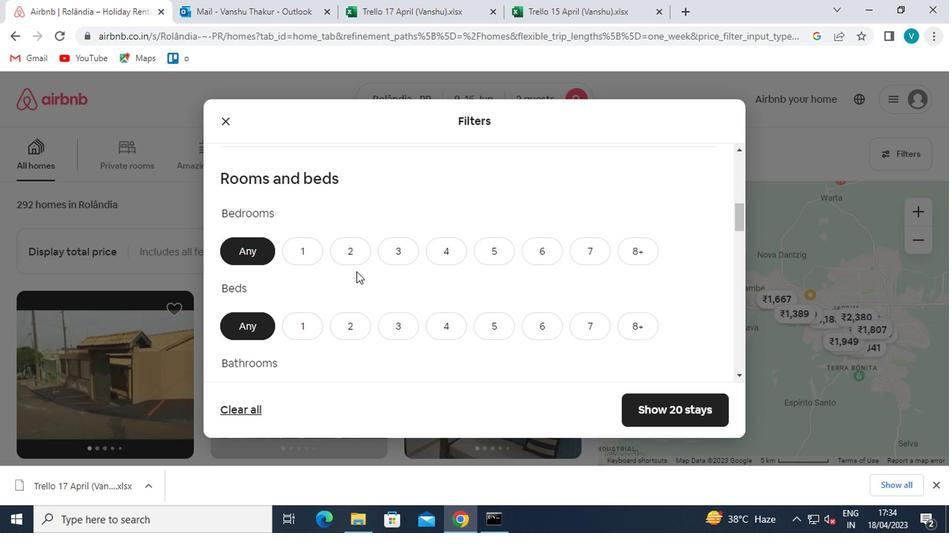 
Action: Mouse moved to (350, 325)
Screenshot: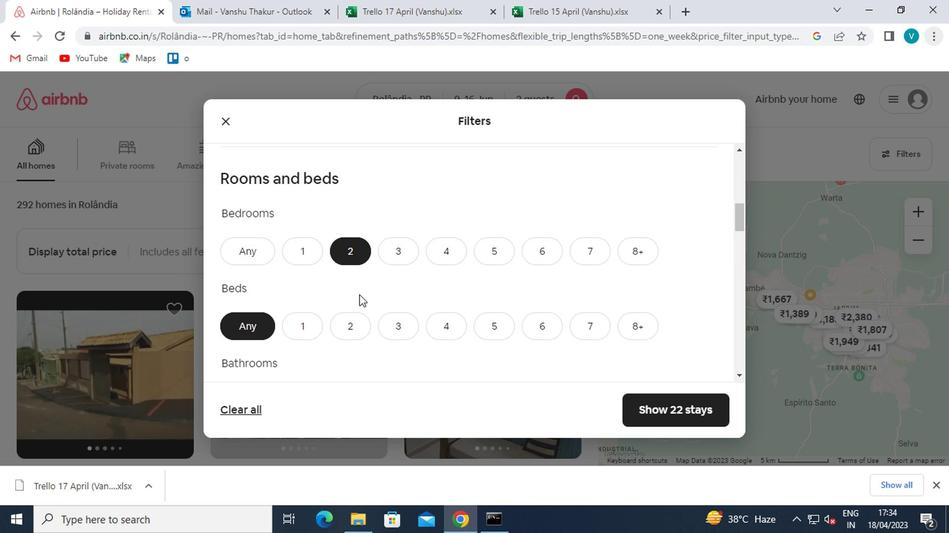 
Action: Mouse pressed left at (350, 325)
Screenshot: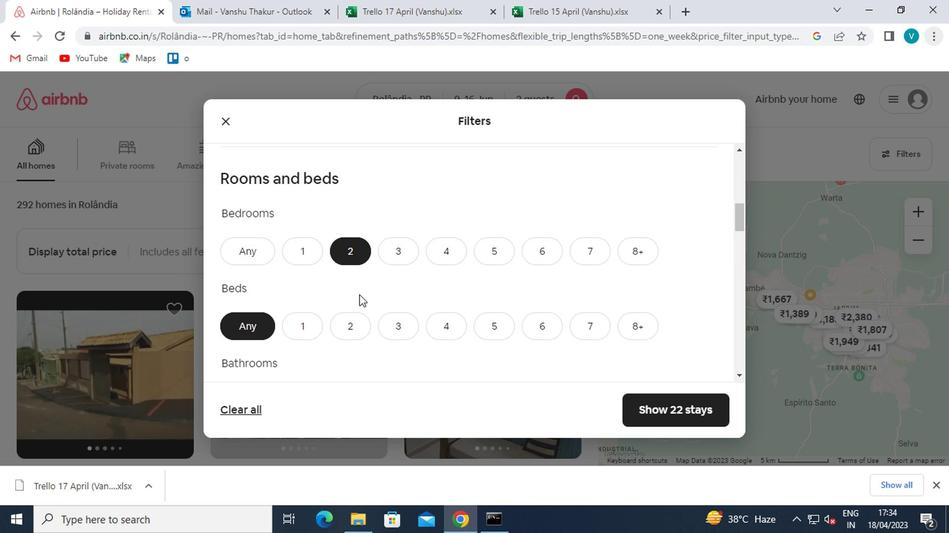 
Action: Mouse moved to (350, 326)
Screenshot: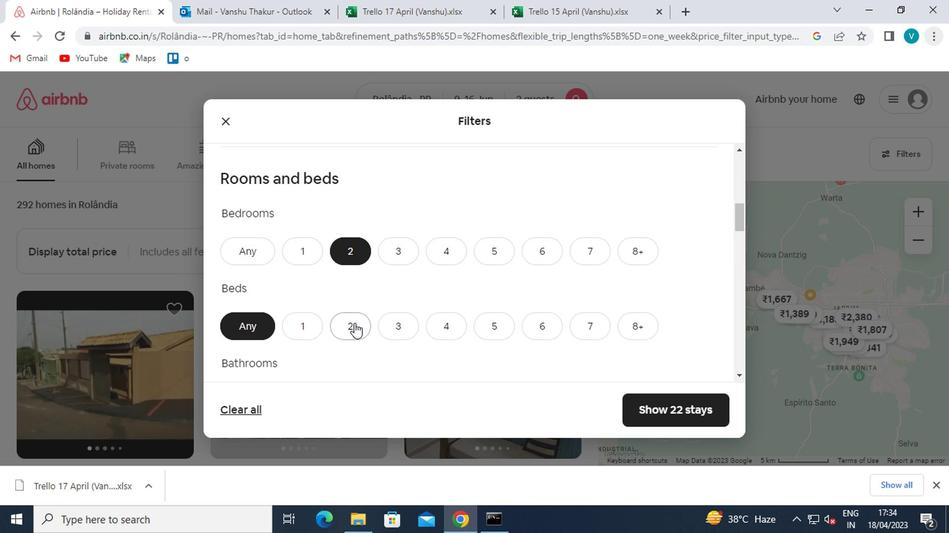 
Action: Mouse scrolled (350, 325) with delta (0, 0)
Screenshot: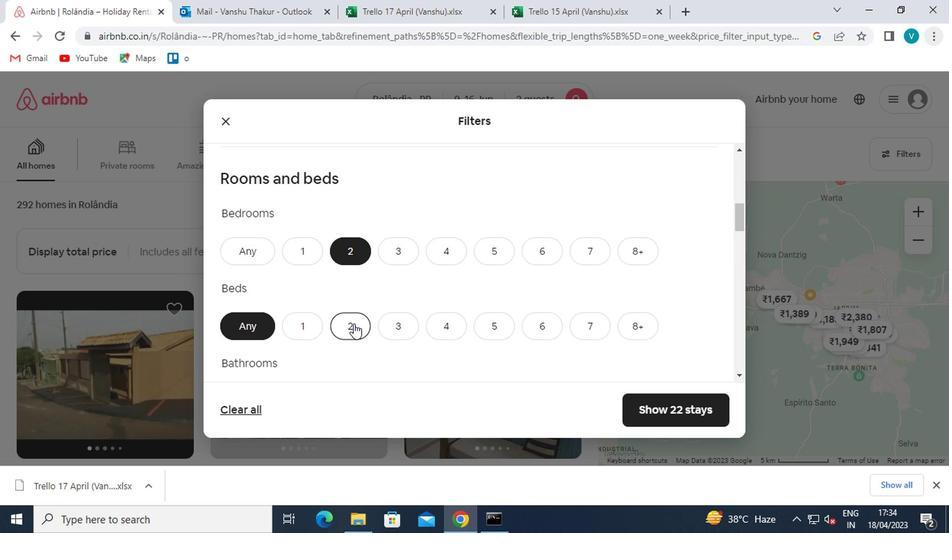 
Action: Mouse moved to (301, 330)
Screenshot: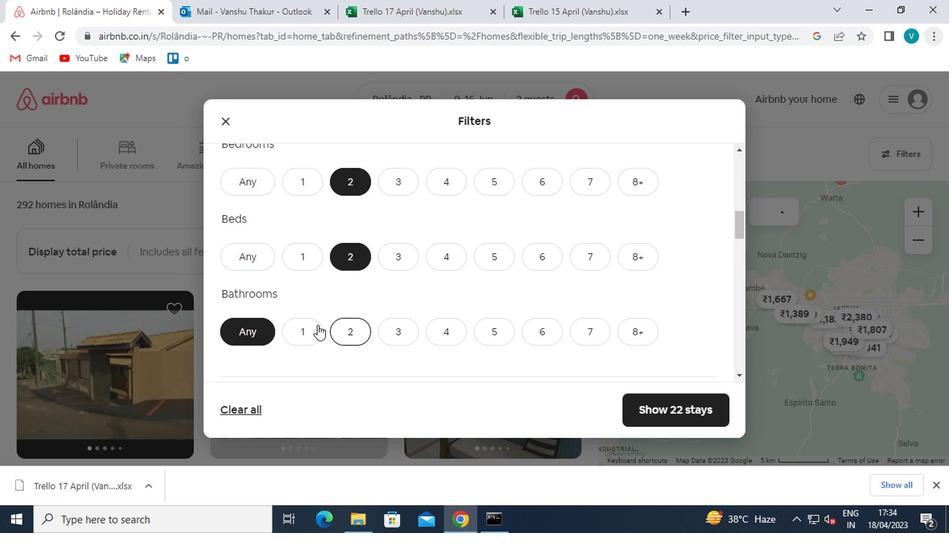 
Action: Mouse pressed left at (301, 330)
Screenshot: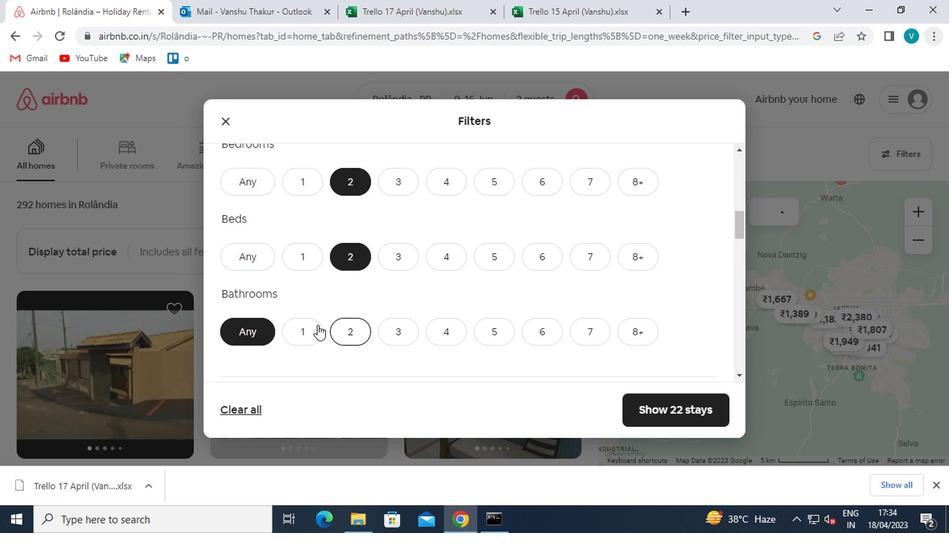 
Action: Mouse moved to (323, 328)
Screenshot: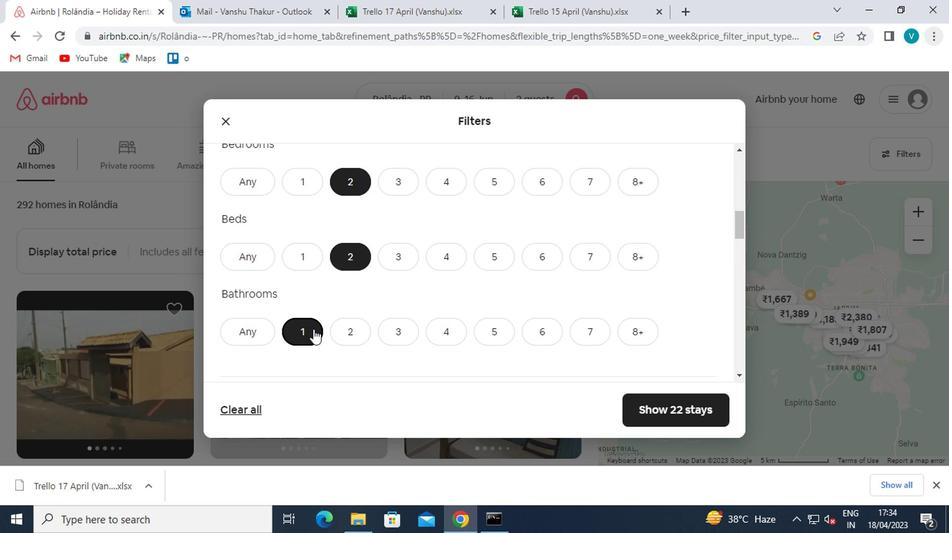 
Action: Mouse scrolled (323, 327) with delta (0, 0)
Screenshot: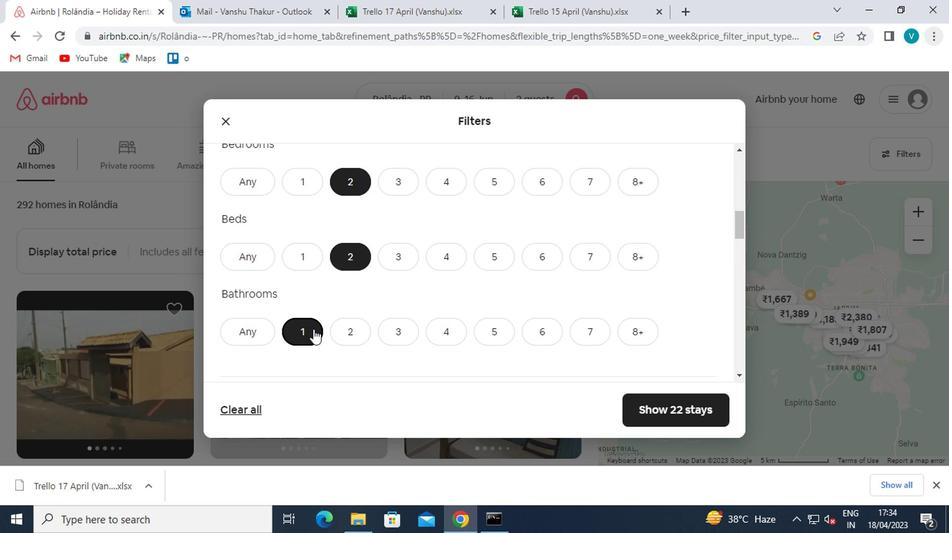 
Action: Mouse moved to (324, 328)
Screenshot: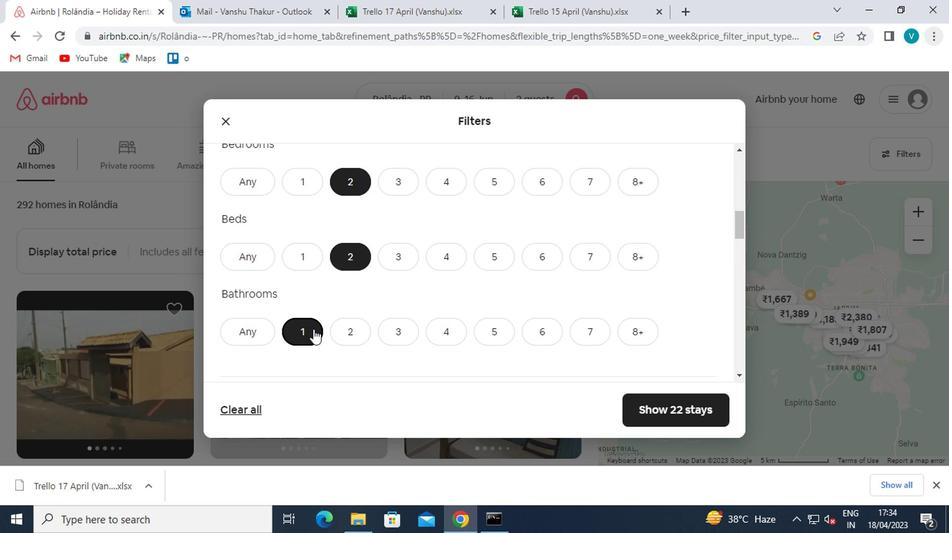 
Action: Mouse scrolled (324, 327) with delta (0, 0)
Screenshot: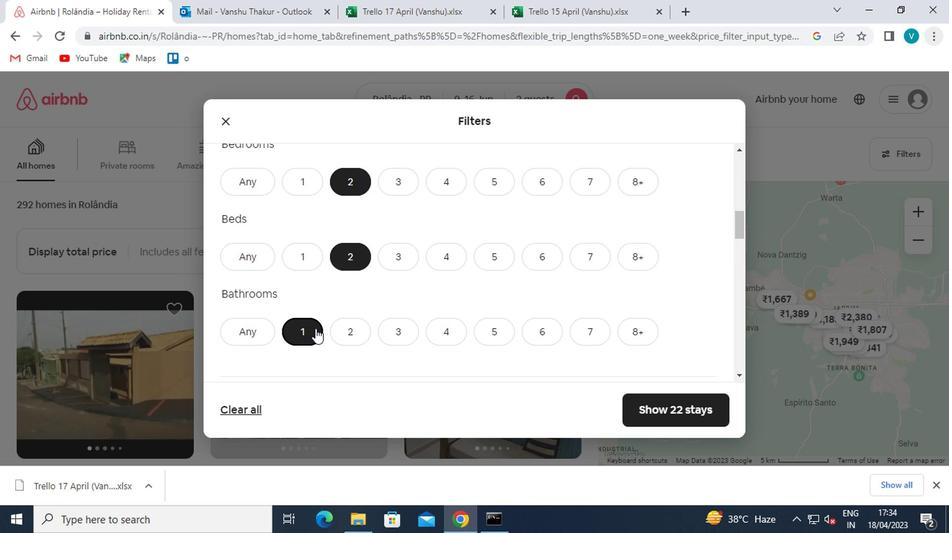 
Action: Mouse scrolled (324, 327) with delta (0, 0)
Screenshot: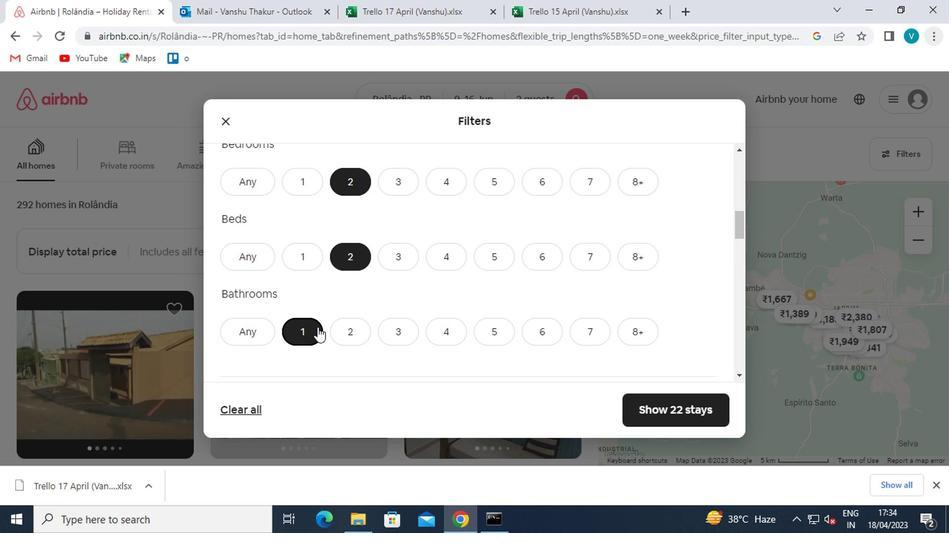 
Action: Mouse moved to (366, 264)
Screenshot: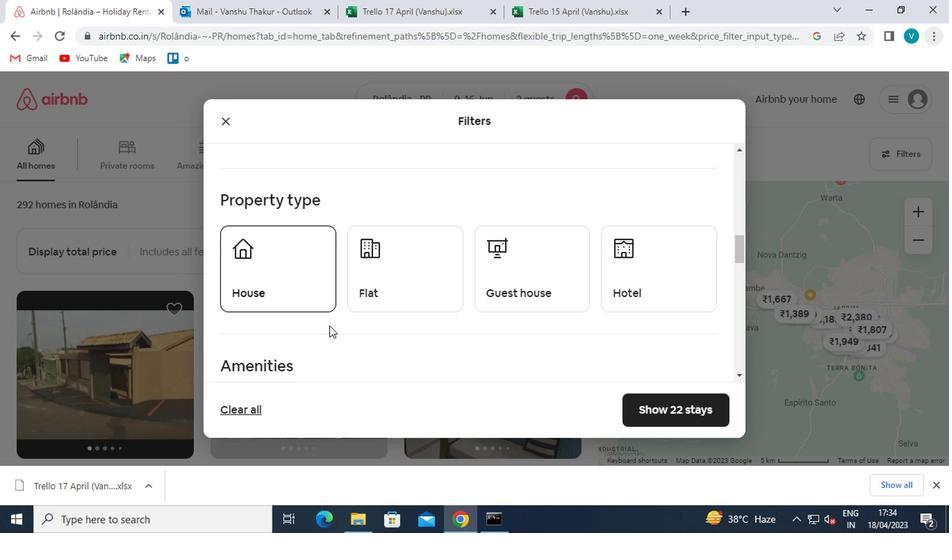 
Action: Mouse pressed left at (366, 264)
Screenshot: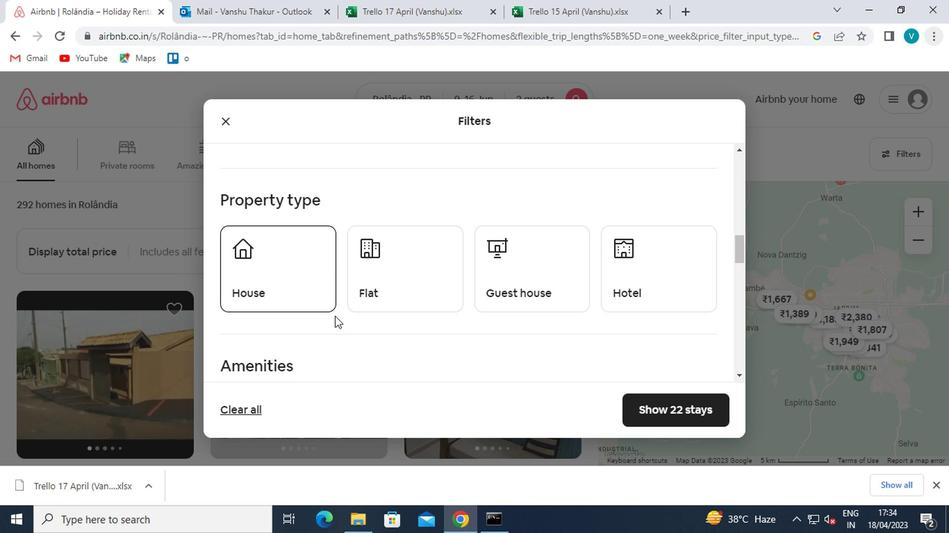 
Action: Mouse moved to (382, 264)
Screenshot: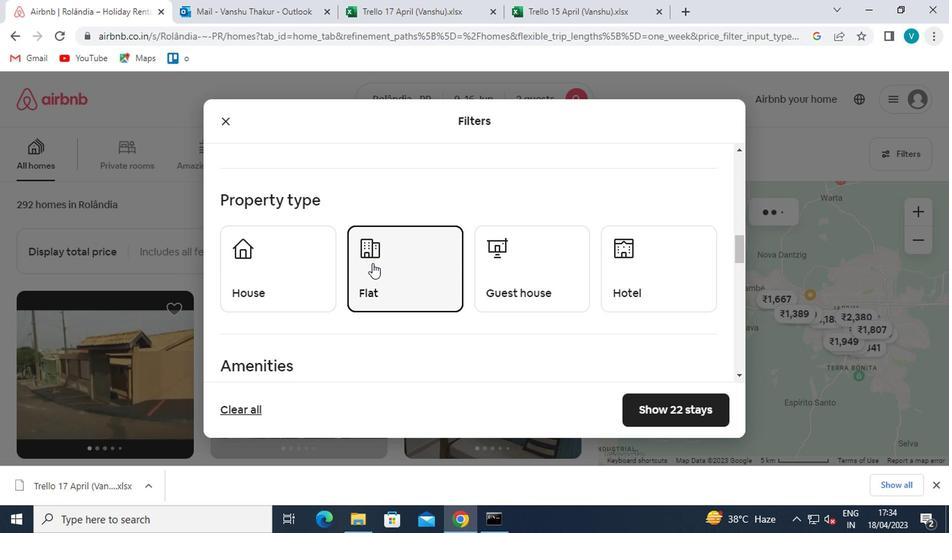 
Action: Mouse scrolled (382, 263) with delta (0, 0)
Screenshot: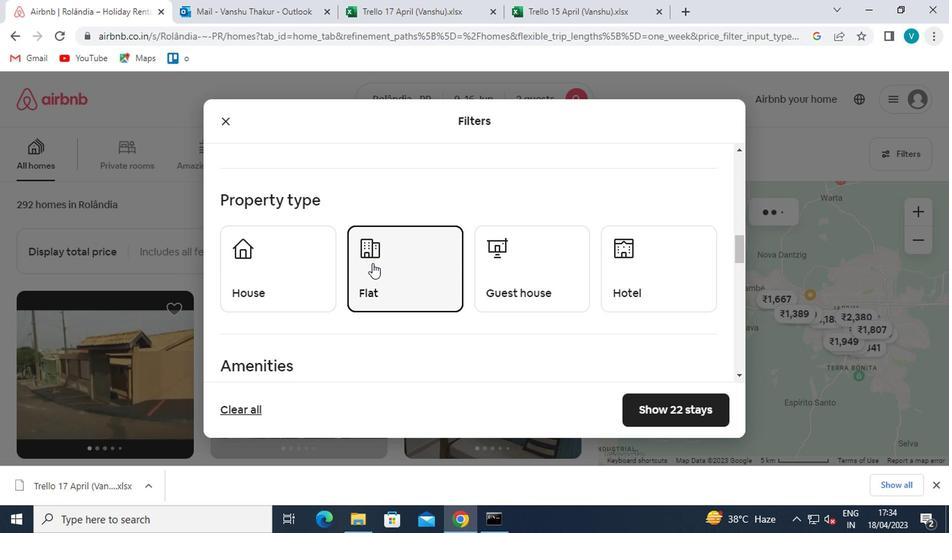 
Action: Mouse moved to (386, 264)
Screenshot: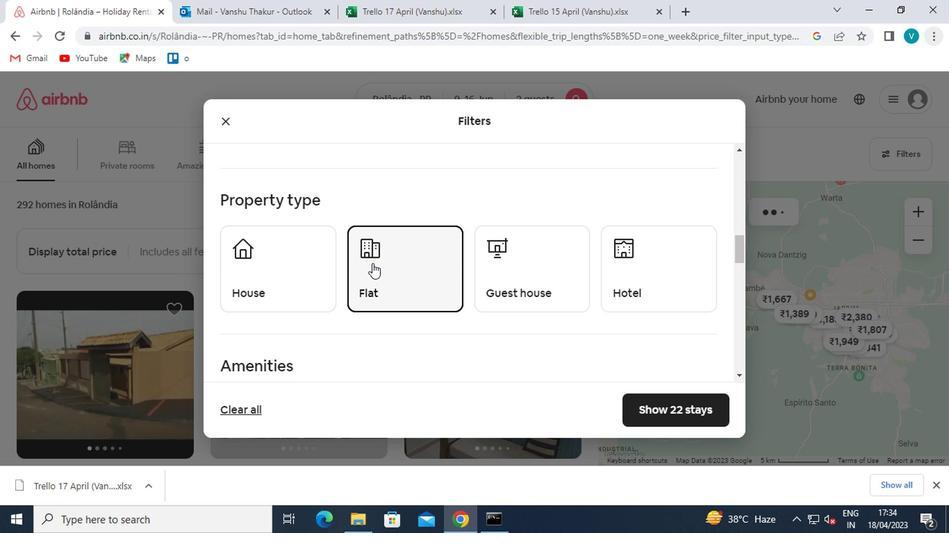 
Action: Mouse scrolled (386, 263) with delta (0, 0)
Screenshot: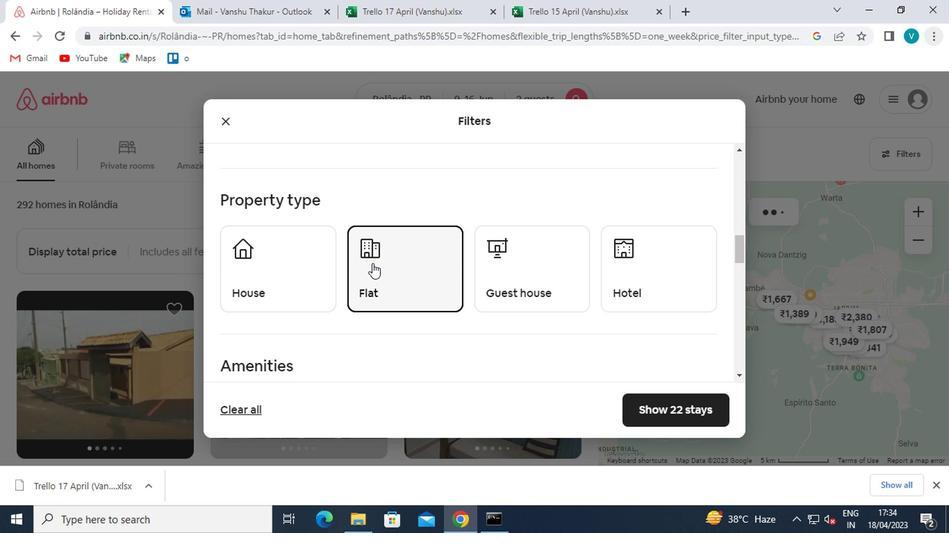
Action: Mouse moved to (388, 264)
Screenshot: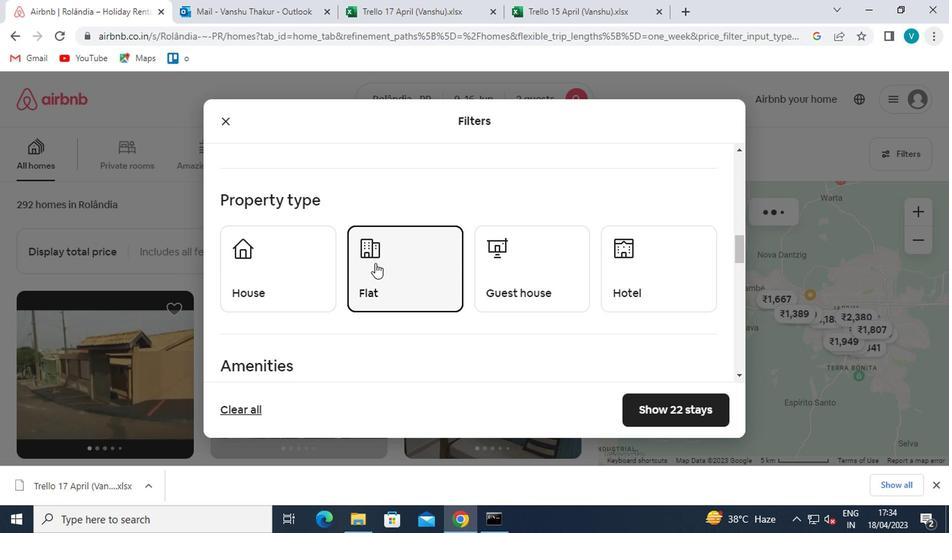 
Action: Mouse scrolled (388, 263) with delta (0, 0)
Screenshot: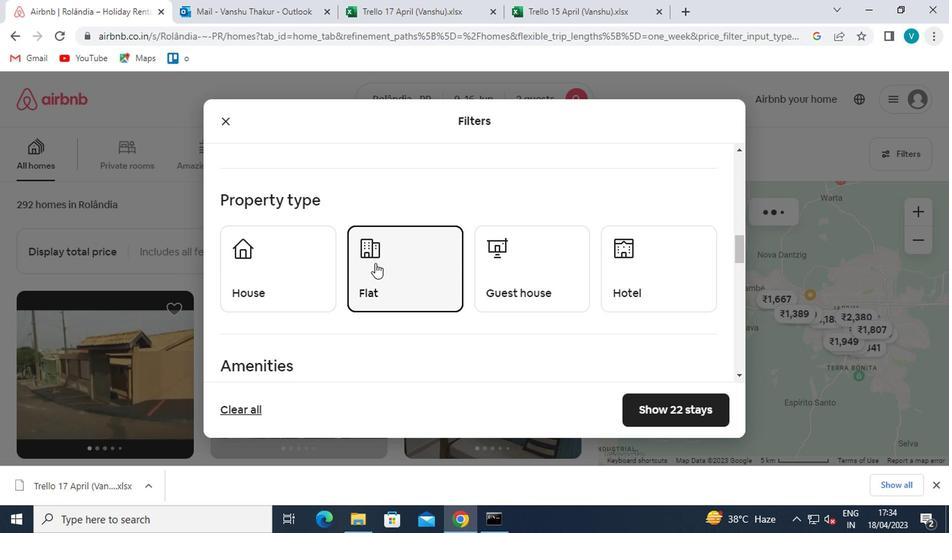 
Action: Mouse moved to (390, 264)
Screenshot: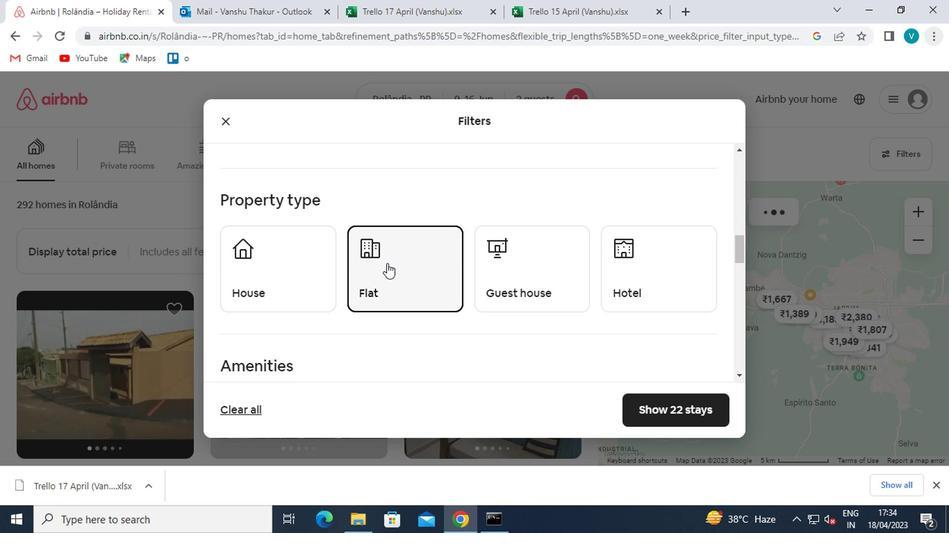 
Action: Mouse scrolled (390, 263) with delta (0, 0)
Screenshot: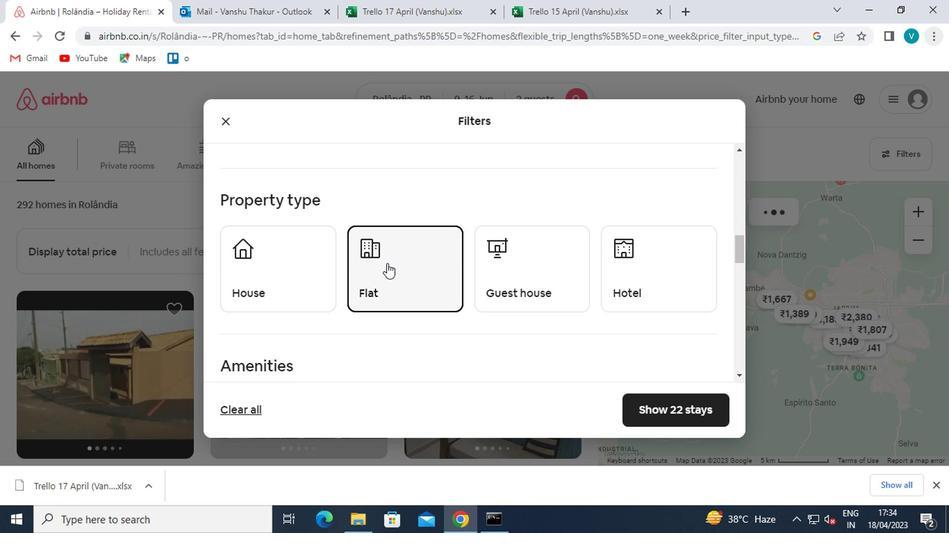 
Action: Mouse moved to (391, 265)
Screenshot: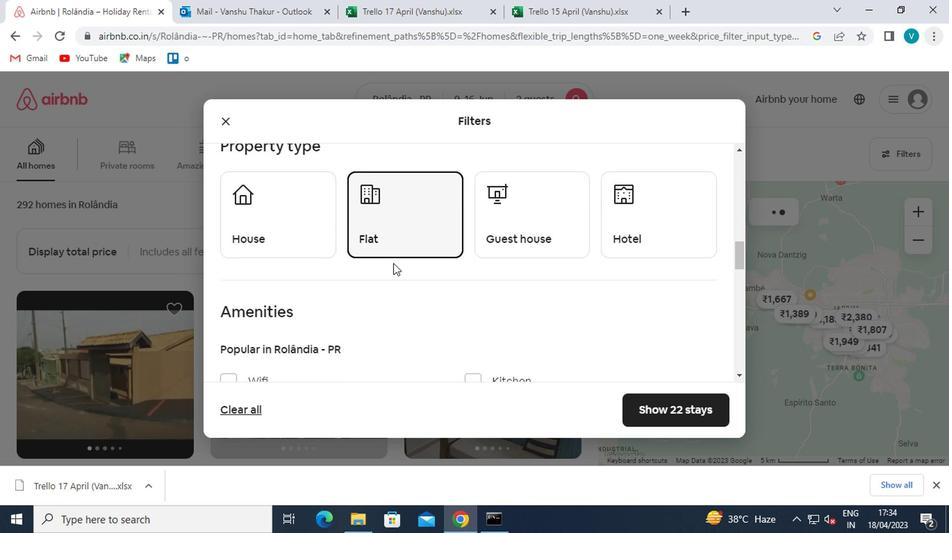 
Action: Mouse scrolled (391, 264) with delta (0, 0)
Screenshot: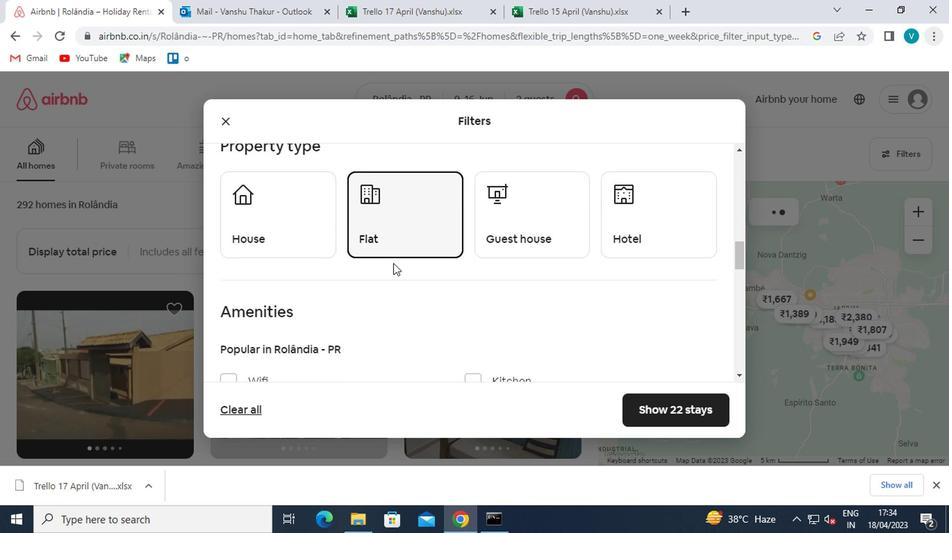 
Action: Mouse moved to (396, 269)
Screenshot: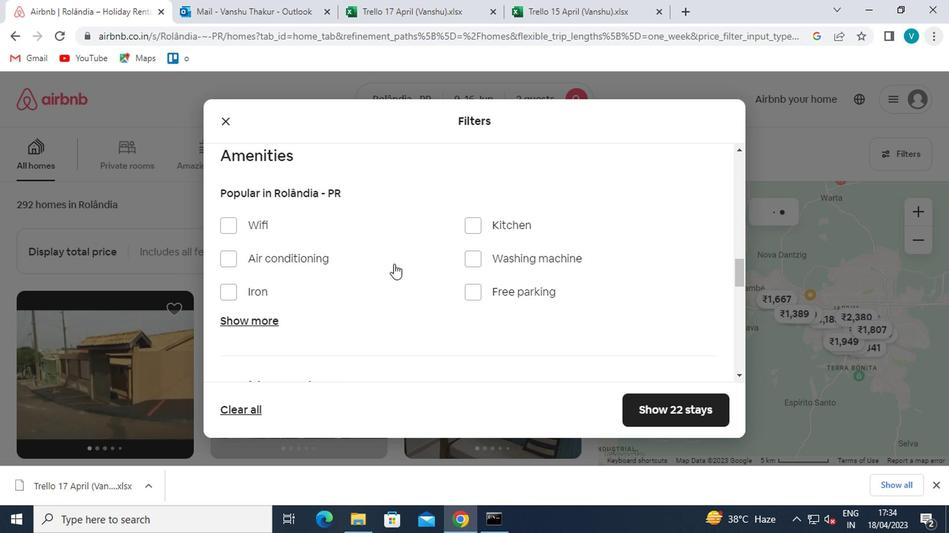 
Action: Mouse scrolled (396, 269) with delta (0, 0)
Screenshot: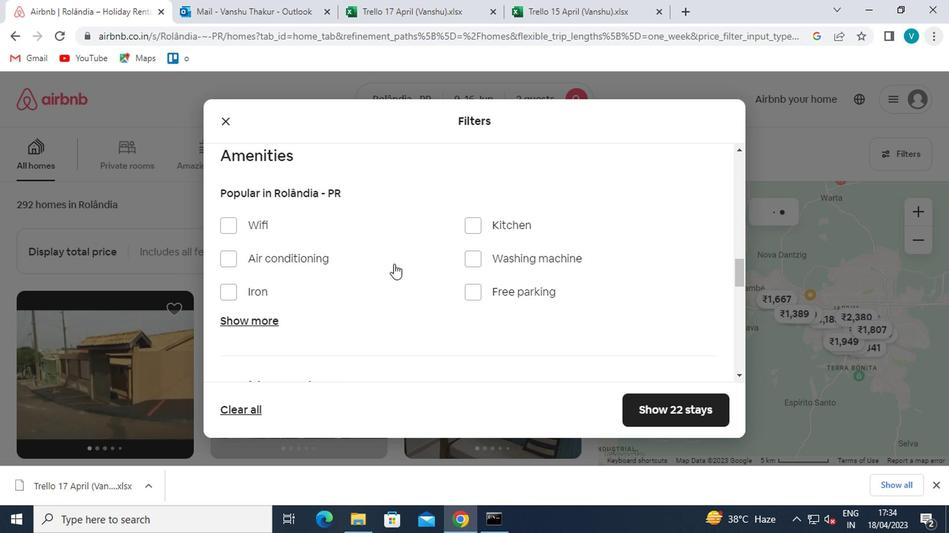 
Action: Mouse moved to (681, 267)
Screenshot: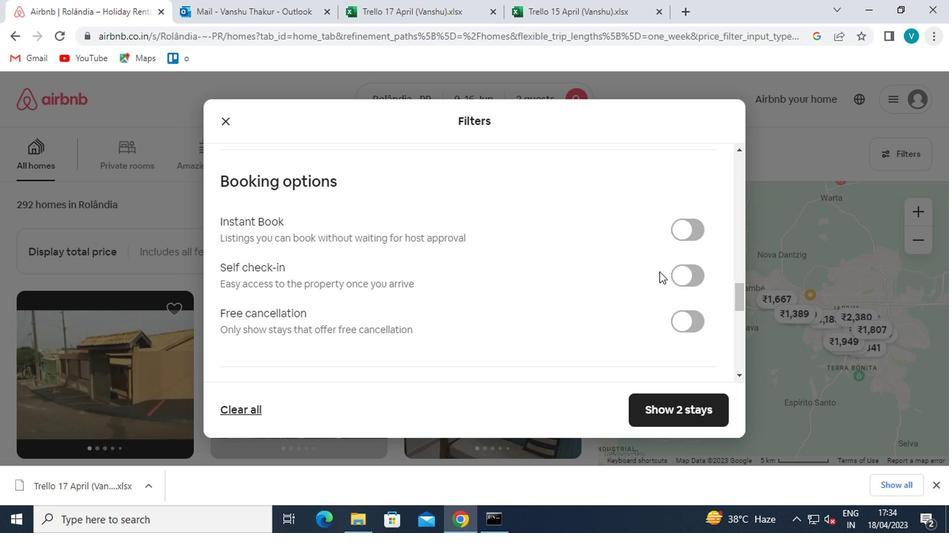 
Action: Mouse pressed left at (681, 267)
Screenshot: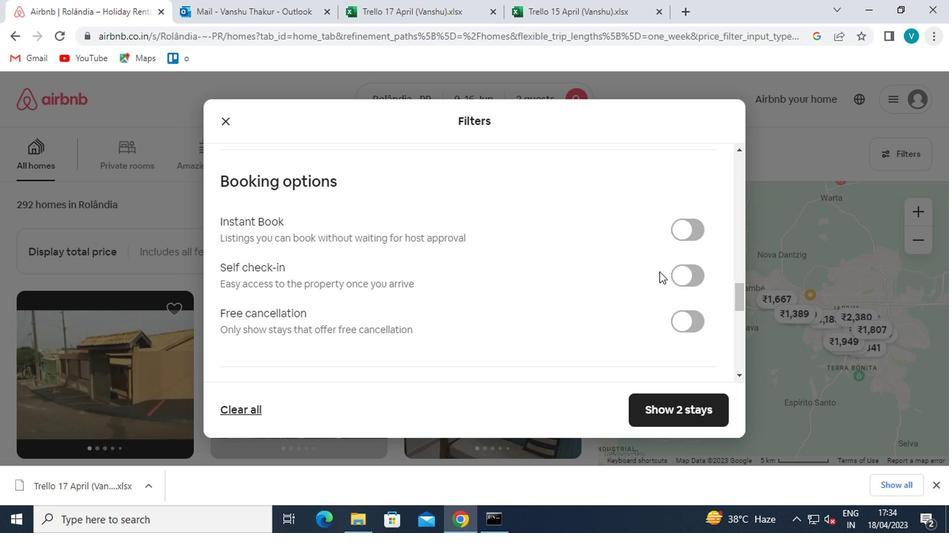 
Action: Mouse moved to (605, 269)
Screenshot: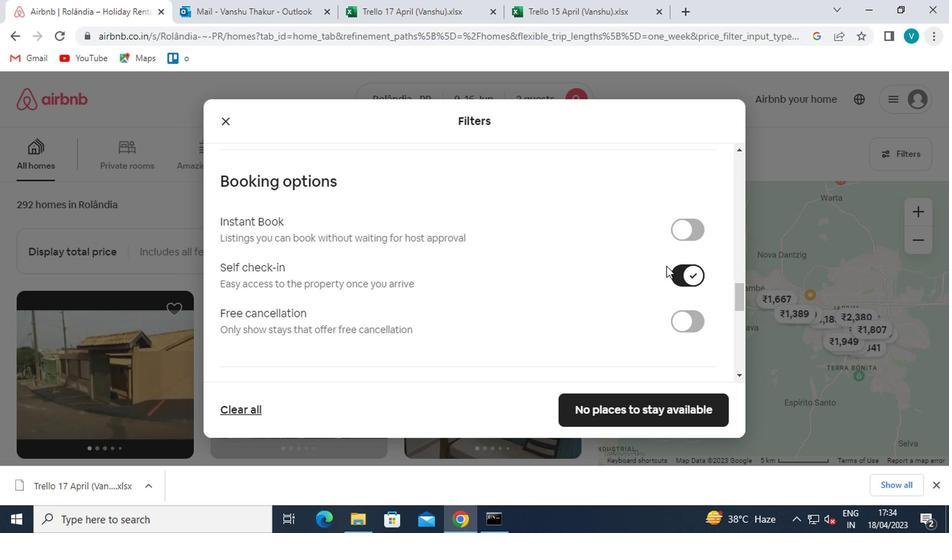 
Action: Mouse scrolled (605, 268) with delta (0, 0)
Screenshot: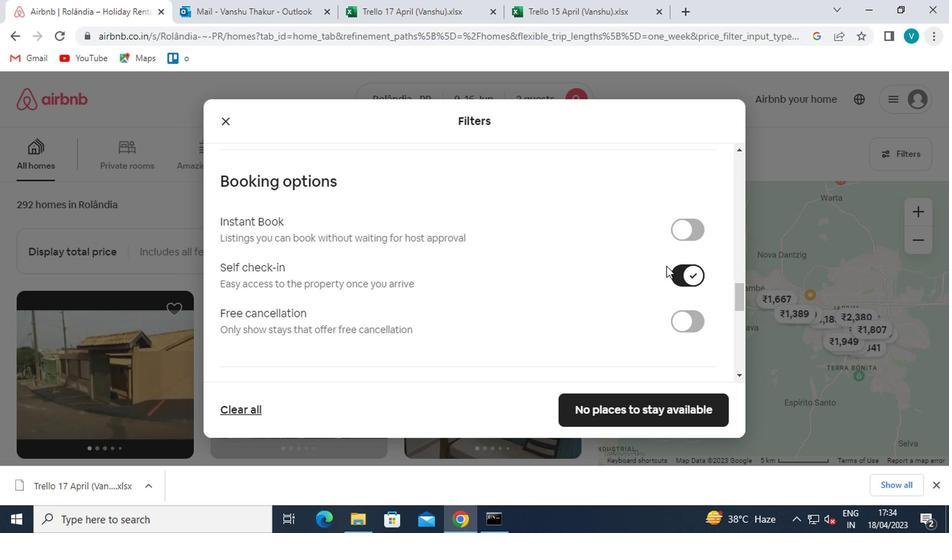 
Action: Mouse moved to (599, 270)
Screenshot: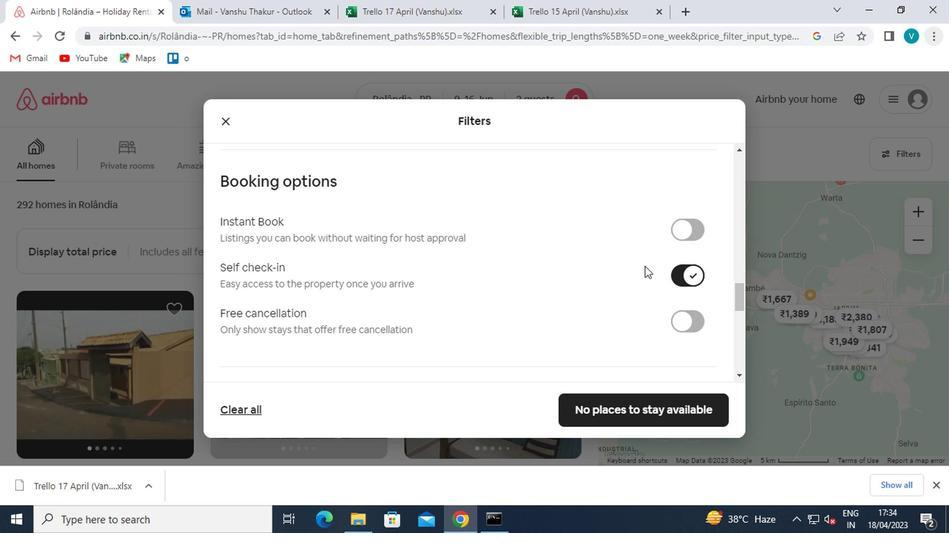 
Action: Mouse scrolled (599, 269) with delta (0, 0)
Screenshot: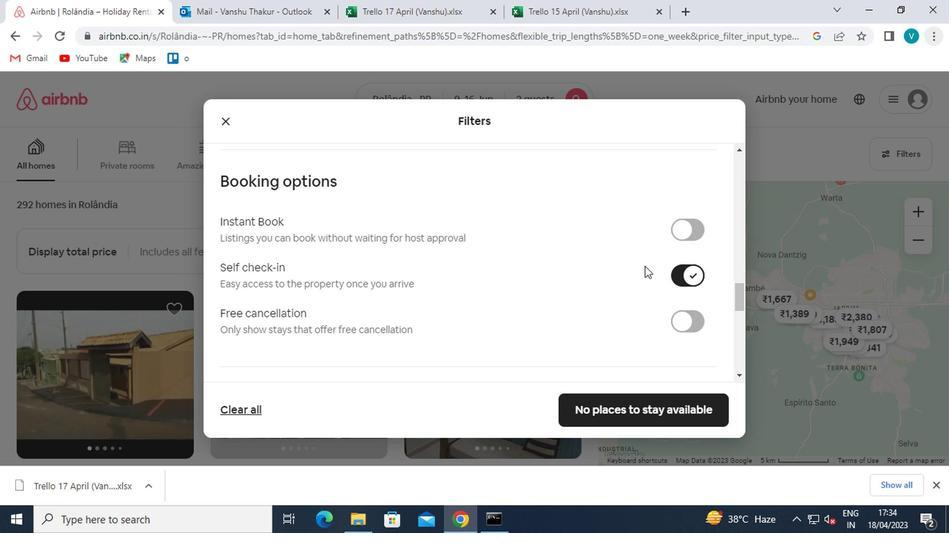 
Action: Mouse moved to (591, 272)
Screenshot: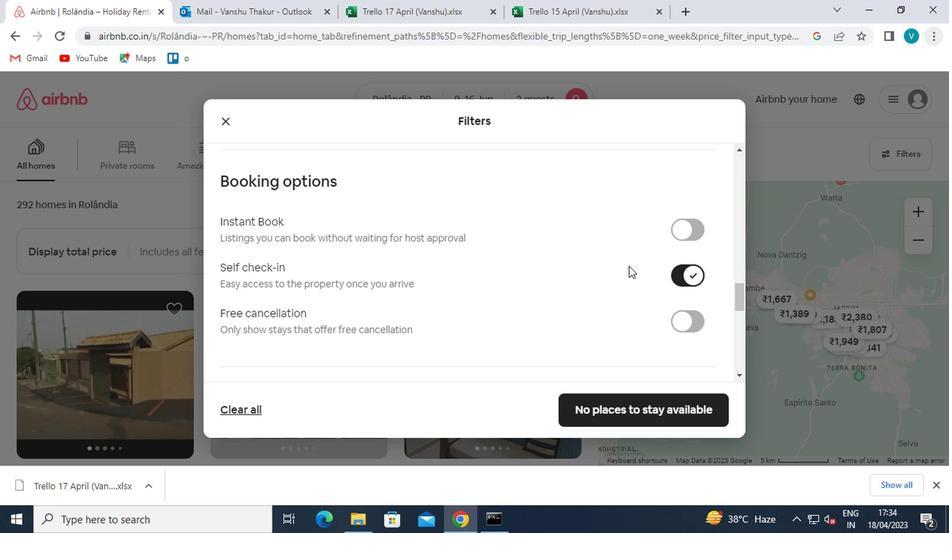 
Action: Mouse scrolled (591, 271) with delta (0, 0)
Screenshot: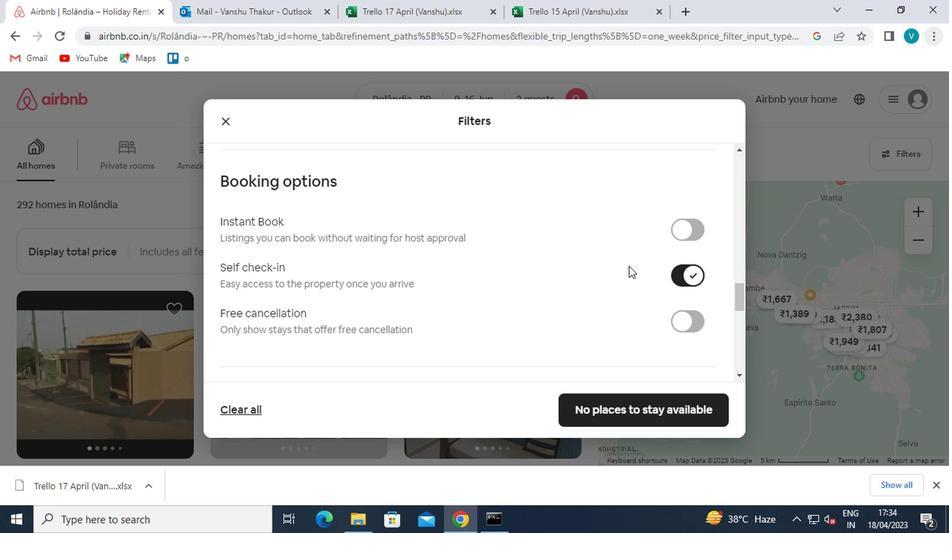 
Action: Mouse moved to (584, 273)
Screenshot: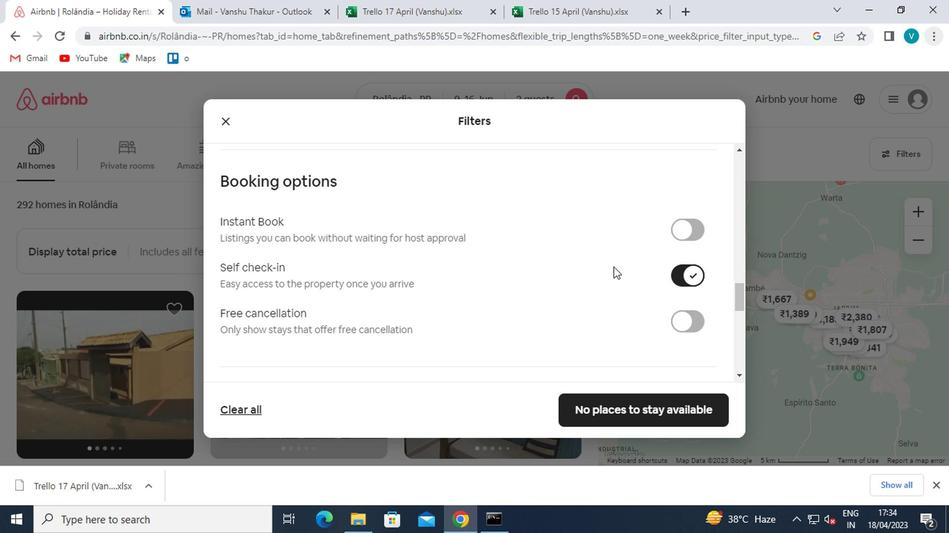 
Action: Mouse scrolled (584, 272) with delta (0, 0)
Screenshot: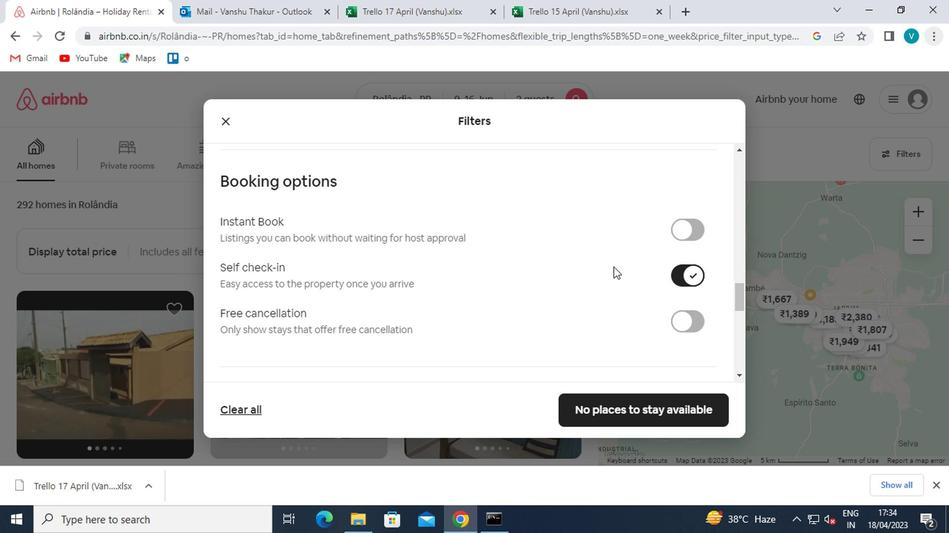 
Action: Mouse moved to (580, 274)
Screenshot: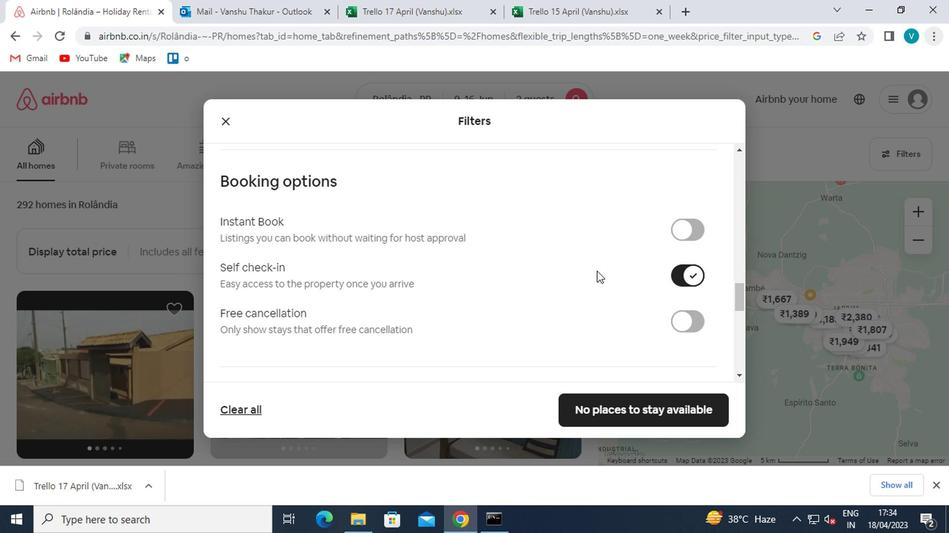 
Action: Mouse scrolled (580, 274) with delta (0, 0)
Screenshot: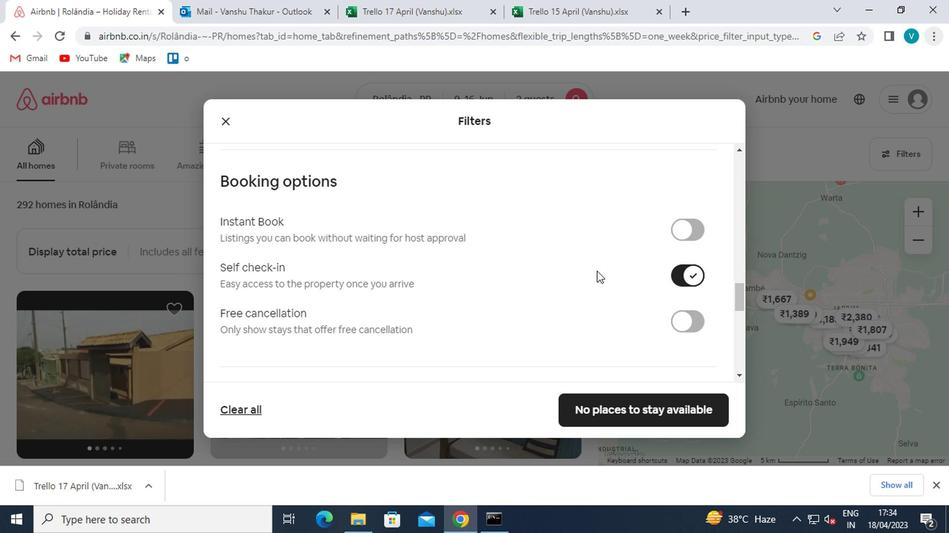 
Action: Mouse moved to (547, 316)
Screenshot: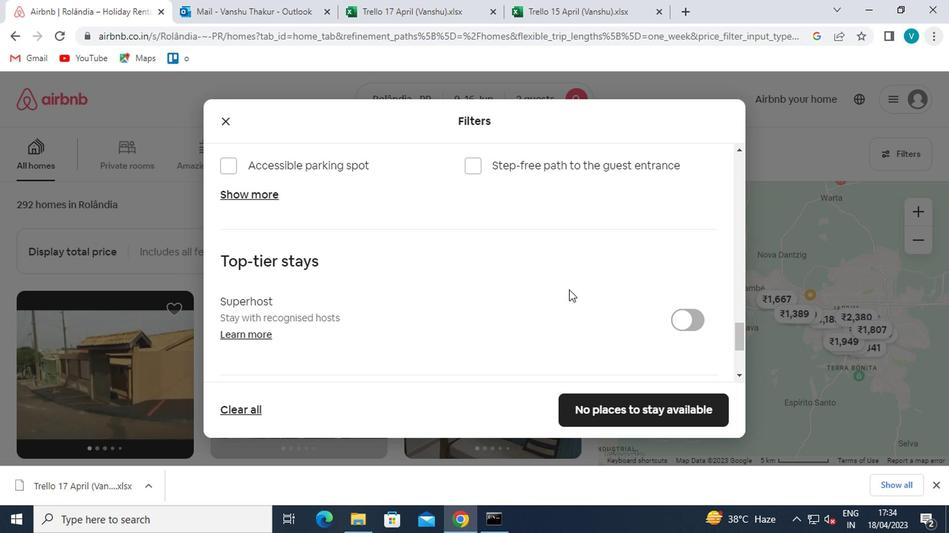 
Action: Mouse scrolled (547, 315) with delta (0, 0)
Screenshot: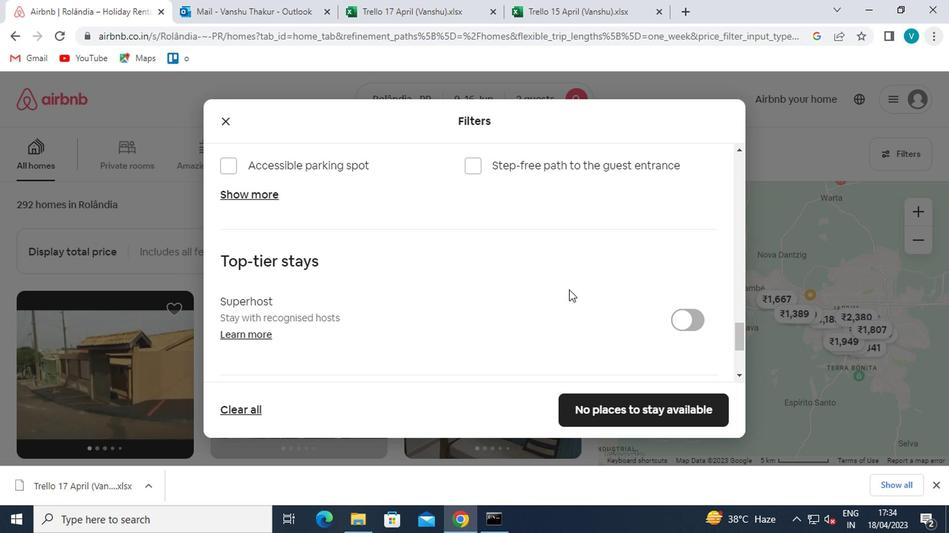 
Action: Mouse scrolled (547, 315) with delta (0, 0)
Screenshot: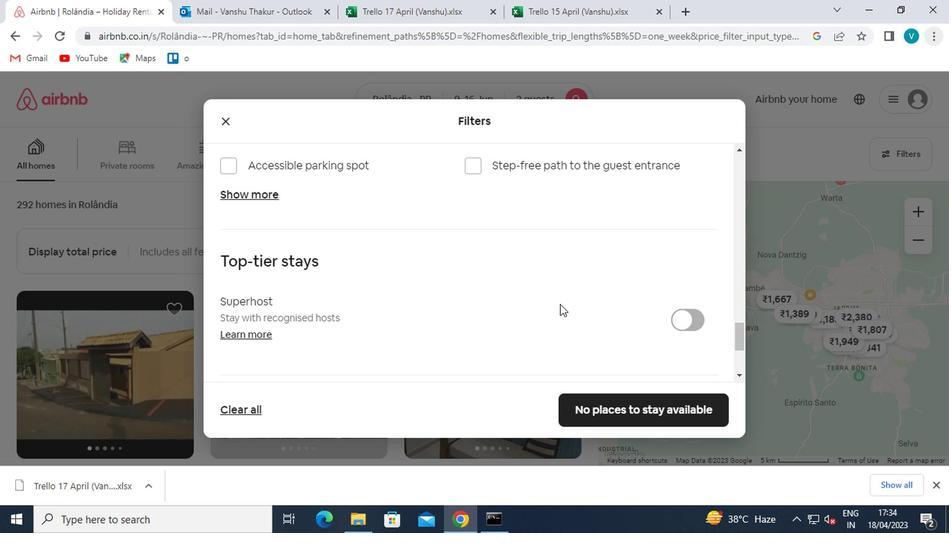 
Action: Mouse scrolled (547, 315) with delta (0, 0)
Screenshot: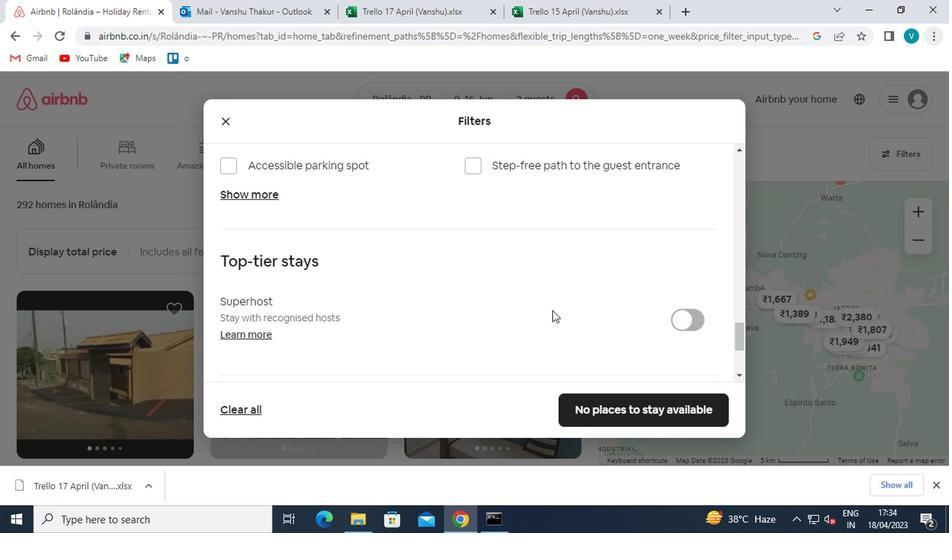 
Action: Mouse moved to (547, 316)
Screenshot: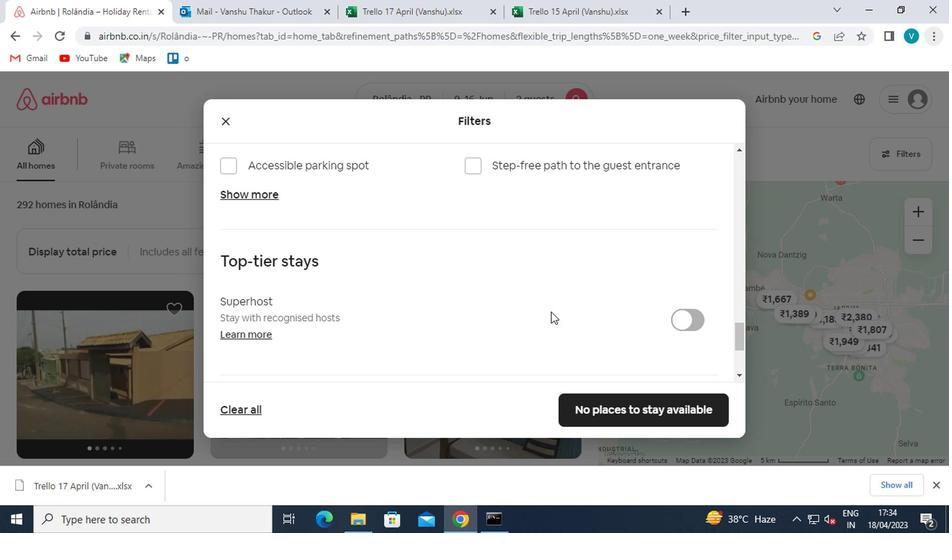 
Action: Mouse scrolled (547, 315) with delta (0, 0)
Screenshot: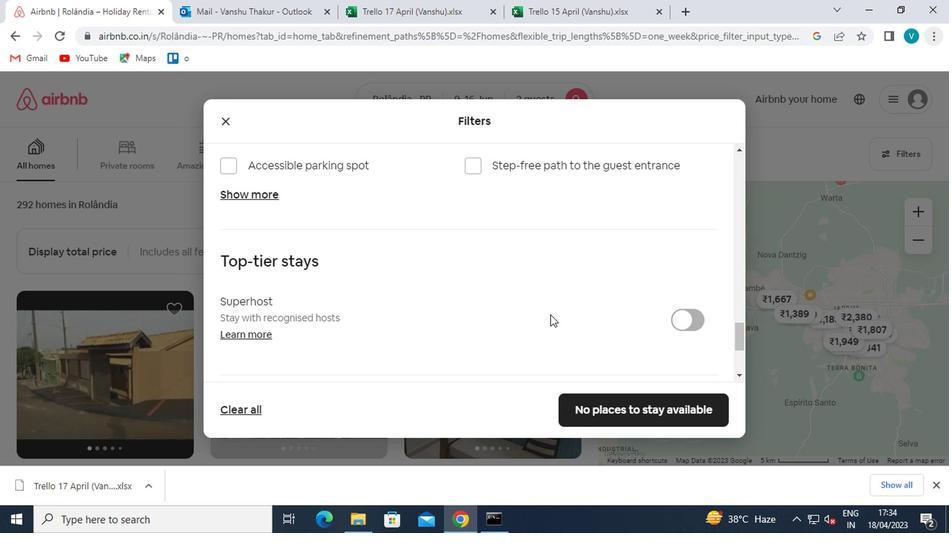 
Action: Mouse moved to (253, 346)
Screenshot: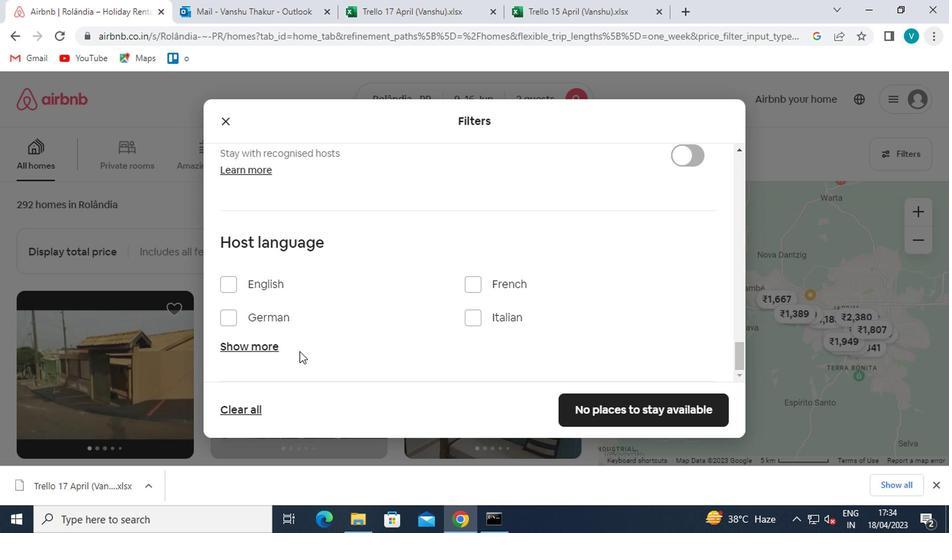 
Action: Mouse pressed left at (253, 346)
Screenshot: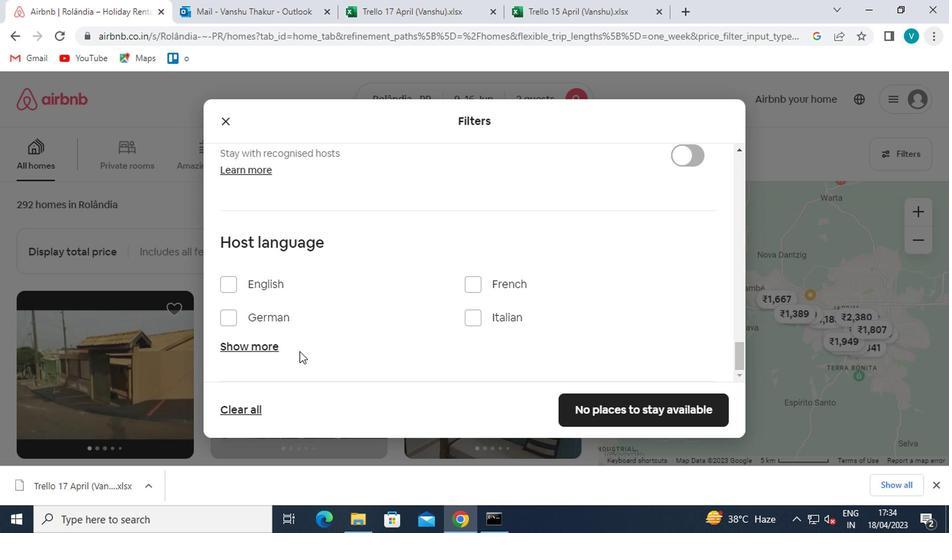 
Action: Mouse moved to (253, 346)
Screenshot: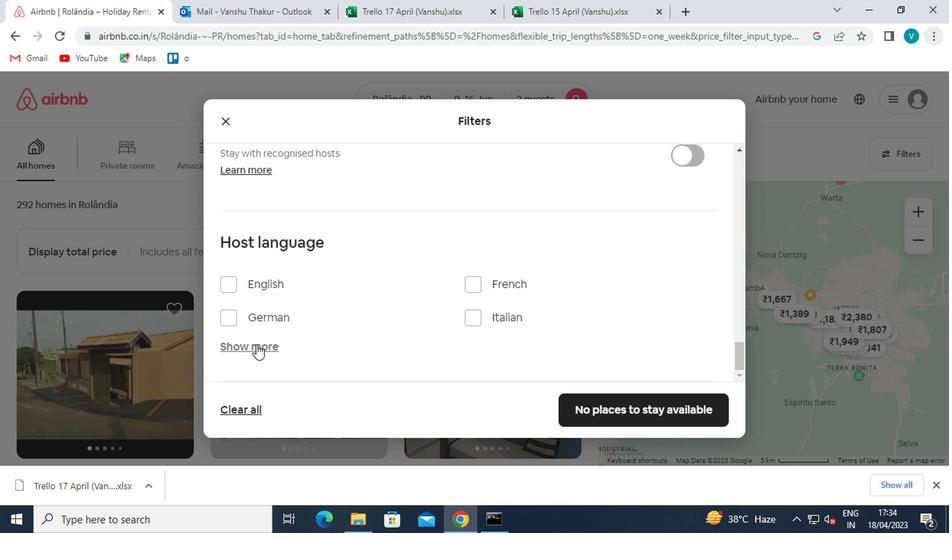 
Action: Mouse scrolled (253, 346) with delta (0, 0)
Screenshot: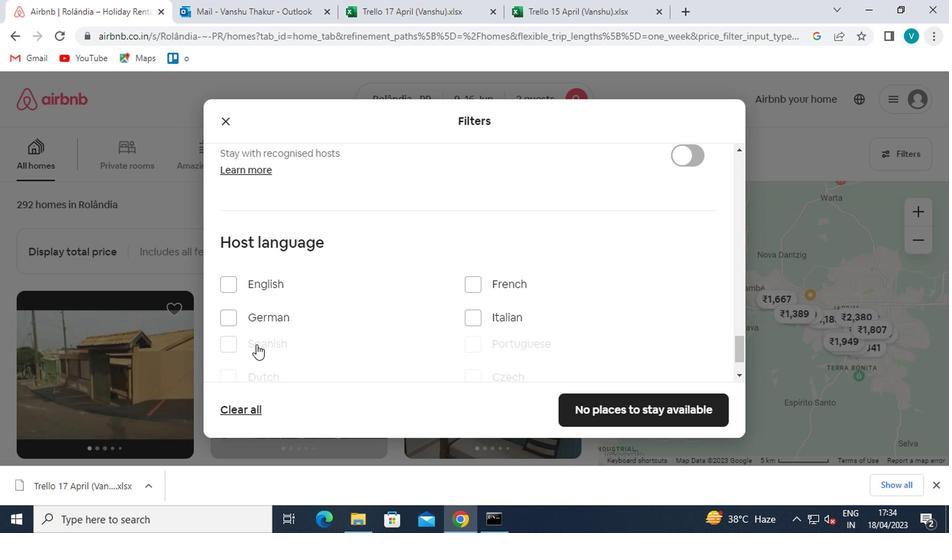 
Action: Mouse moved to (253, 346)
Screenshot: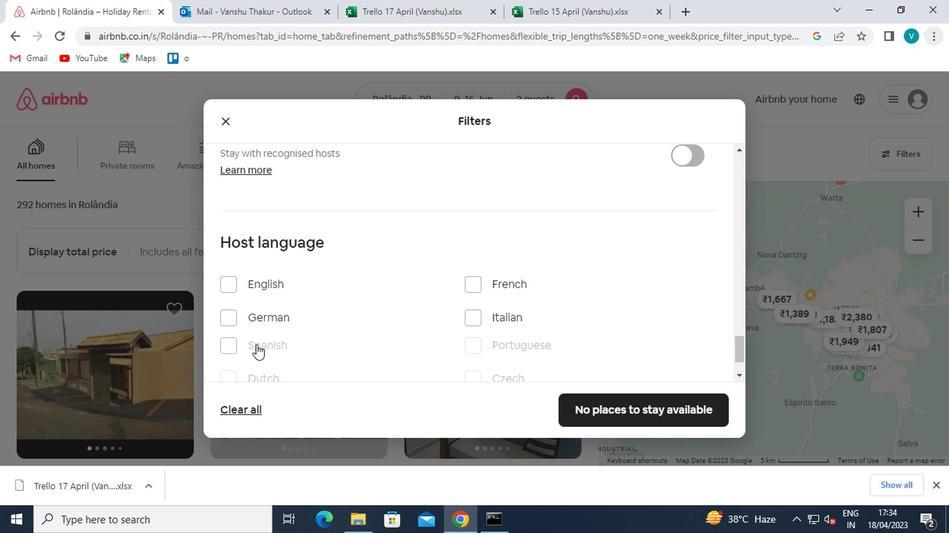 
Action: Mouse scrolled (253, 346) with delta (0, 0)
Screenshot: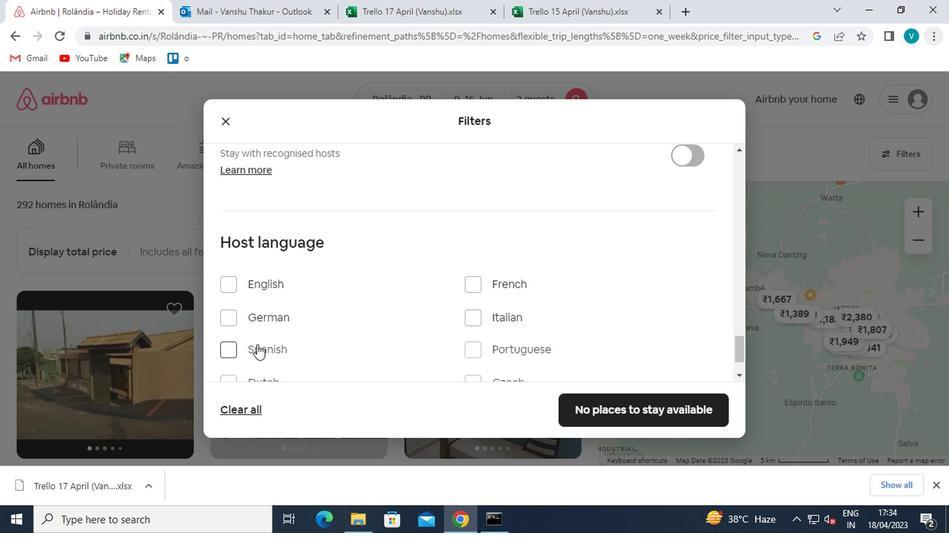 
Action: Mouse moved to (225, 285)
Screenshot: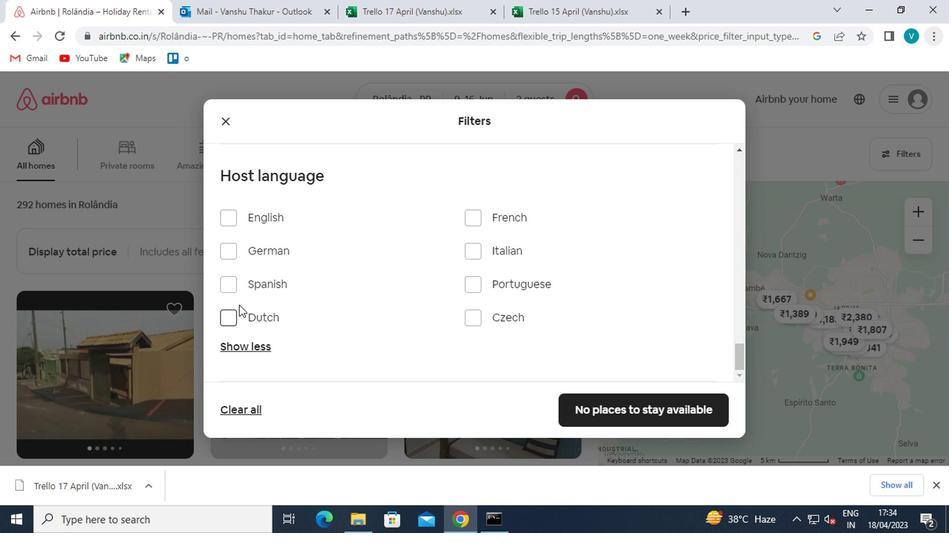
Action: Mouse pressed left at (225, 285)
Screenshot: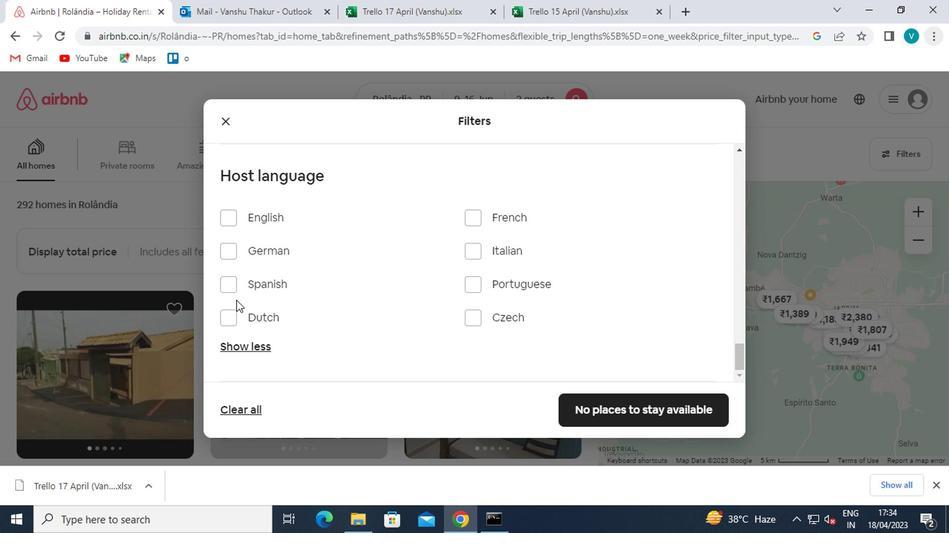 
Action: Mouse moved to (594, 400)
Screenshot: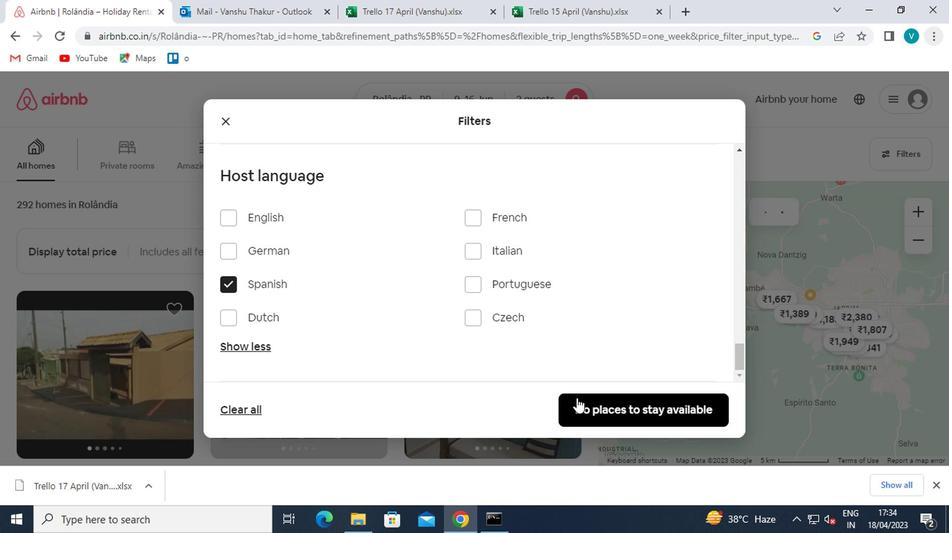 
Action: Mouse pressed left at (594, 400)
Screenshot: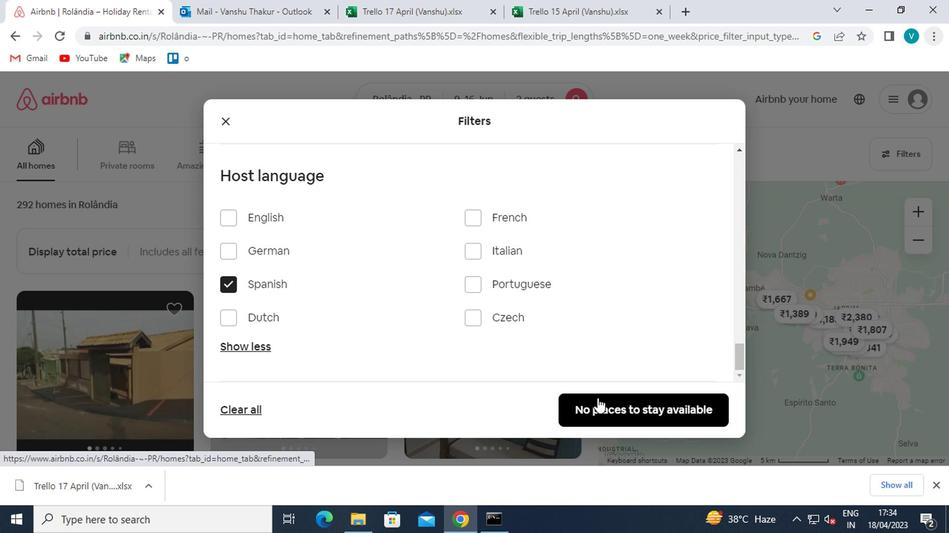 
